 Task: Look for space in Jerez de la Frontera, Spain from 10th August, 2023 to 20th August, 2023 for 2 adults in price range Rs.10000 to Rs.14000. Place can be private room with 1  bedroom having 1 bed and 1 bathroom. Property type can be house, flat, guest house. Amenities needed are: wifi, TV, free parkinig on premises, gym, breakfast. Booking option can be shelf check-in. Required host language is English.
Action: Mouse moved to (488, 105)
Screenshot: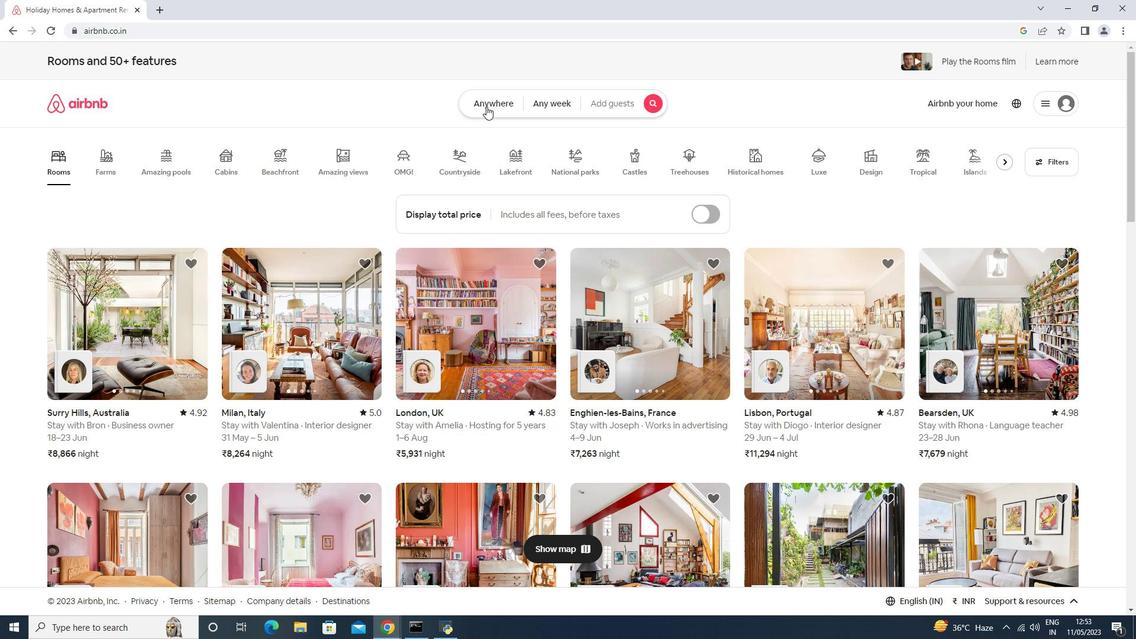 
Action: Mouse pressed left at (488, 105)
Screenshot: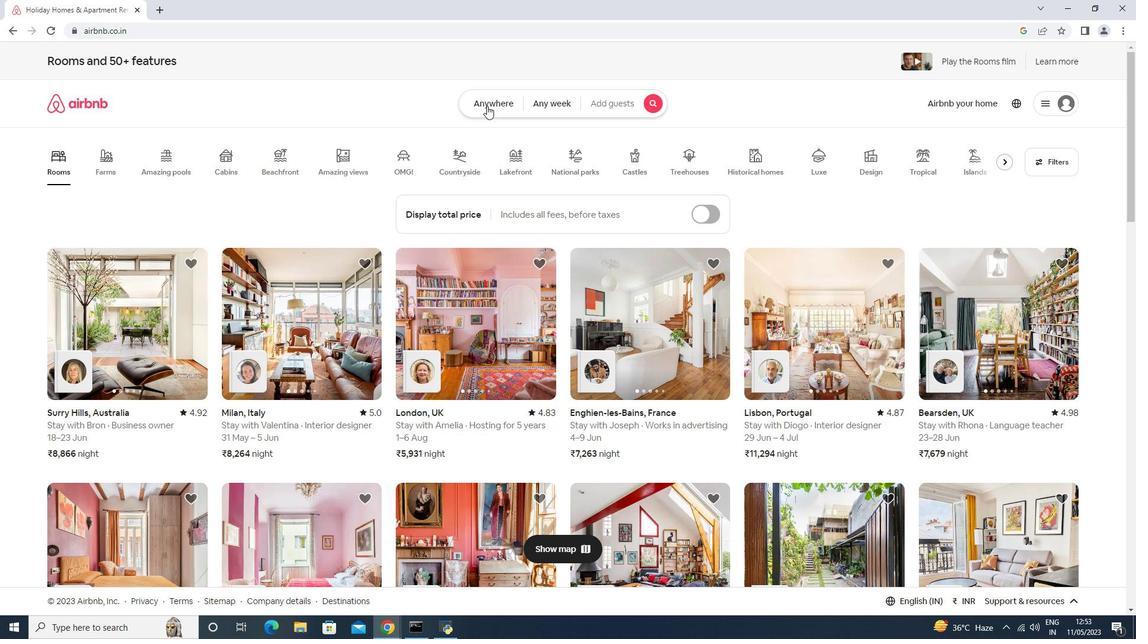 
Action: Mouse moved to (452, 143)
Screenshot: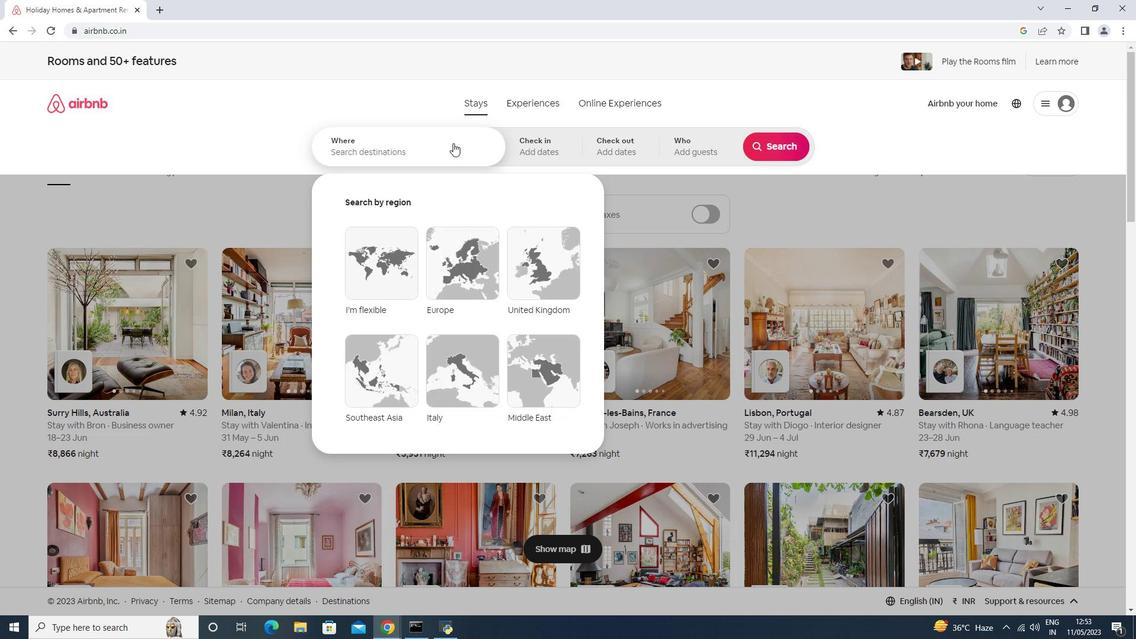 
Action: Mouse pressed left at (452, 143)
Screenshot: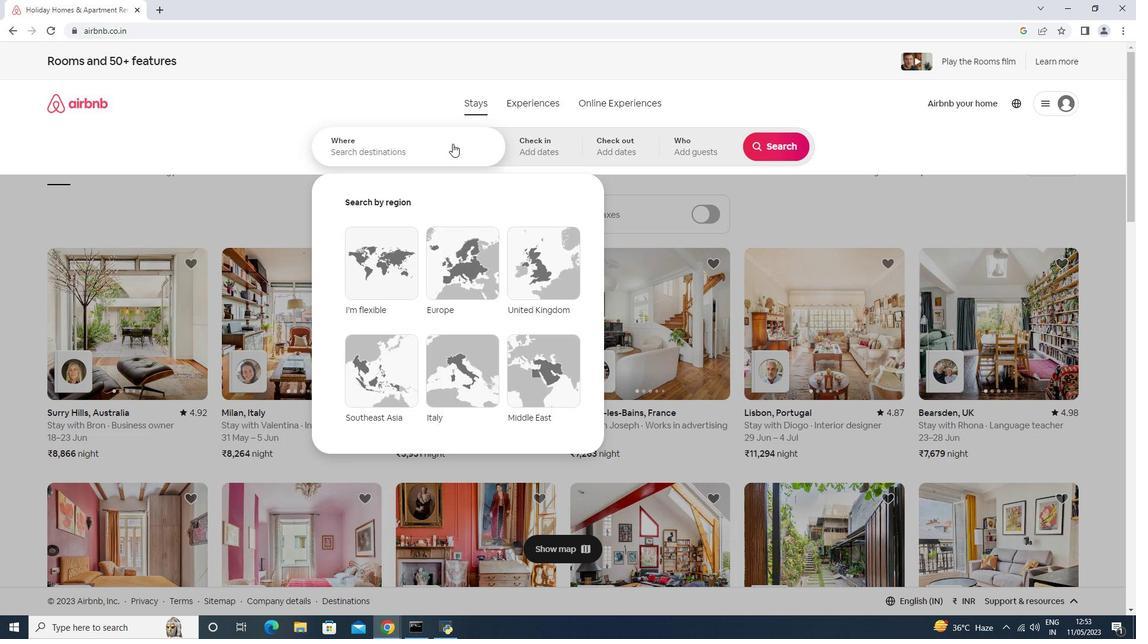
Action: Mouse moved to (452, 144)
Screenshot: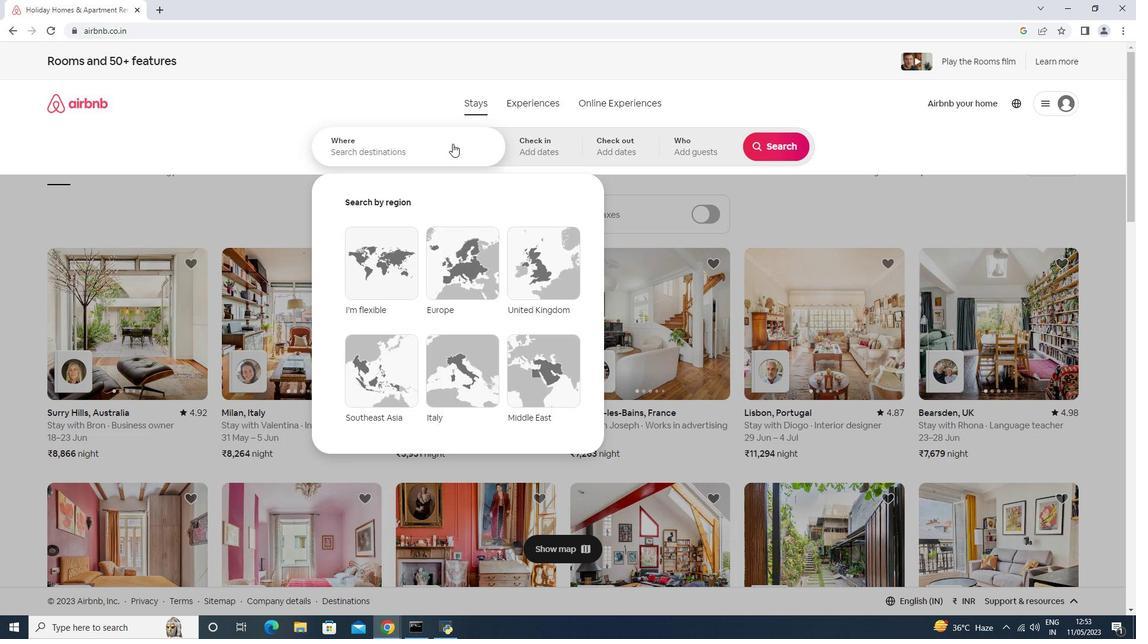 
Action: Key pressed <Key.shift>Jerez<Key.space>de<Key.space>la<Key.space><Key.shift>Frontera,<Key.space><Key.shift>Spain<Key.enter>
Screenshot: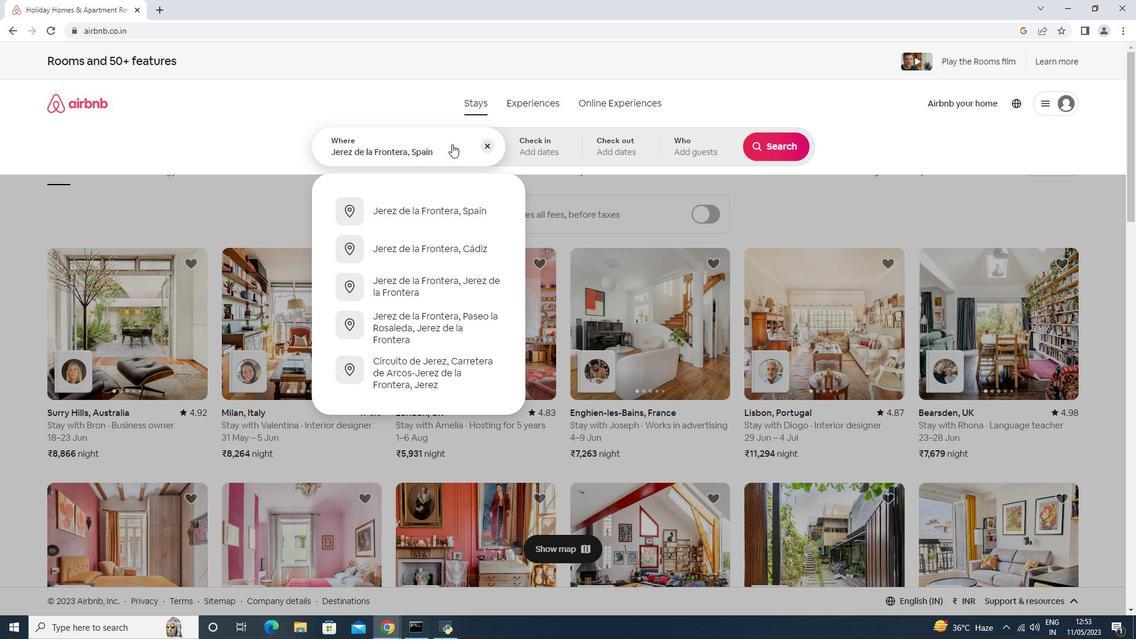 
Action: Mouse moved to (771, 241)
Screenshot: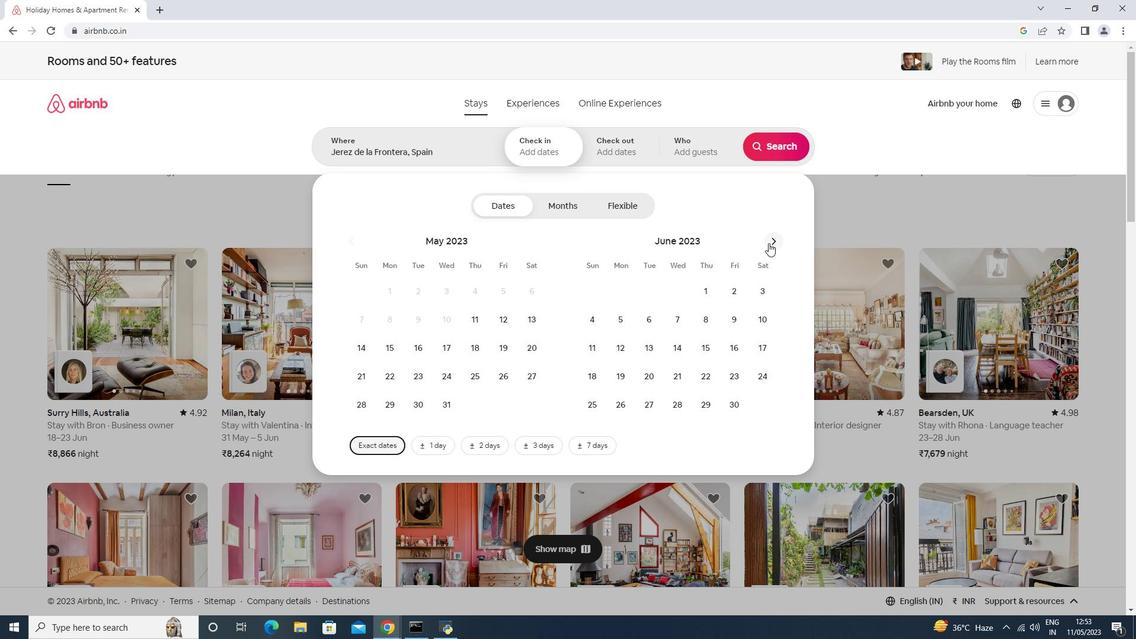 
Action: Mouse pressed left at (771, 241)
Screenshot: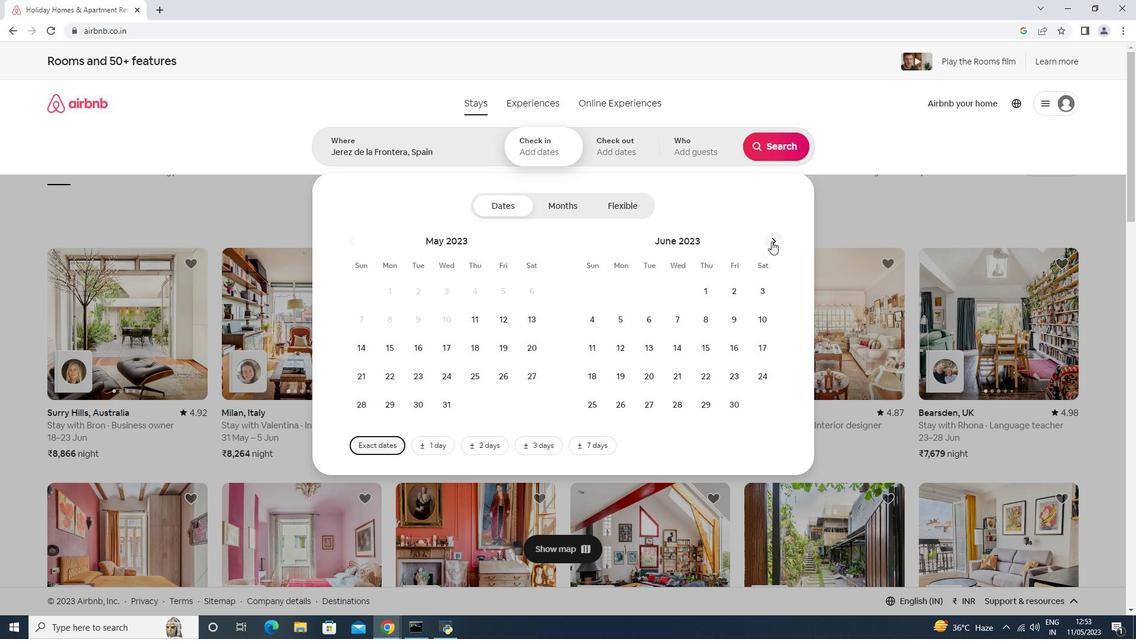 
Action: Mouse pressed left at (771, 241)
Screenshot: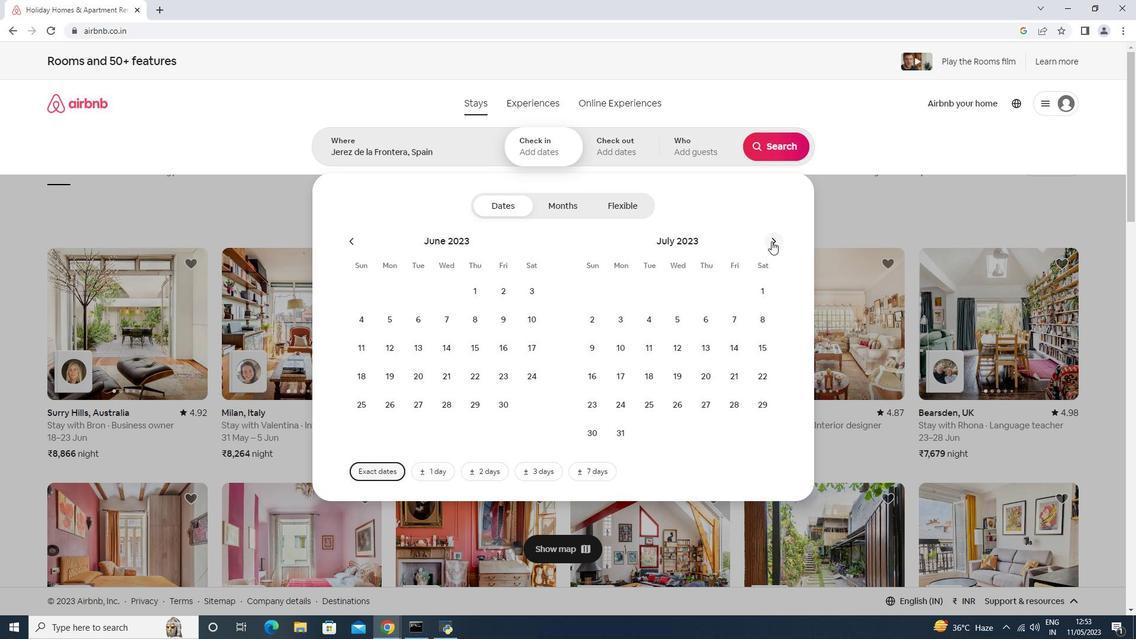 
Action: Mouse moved to (705, 322)
Screenshot: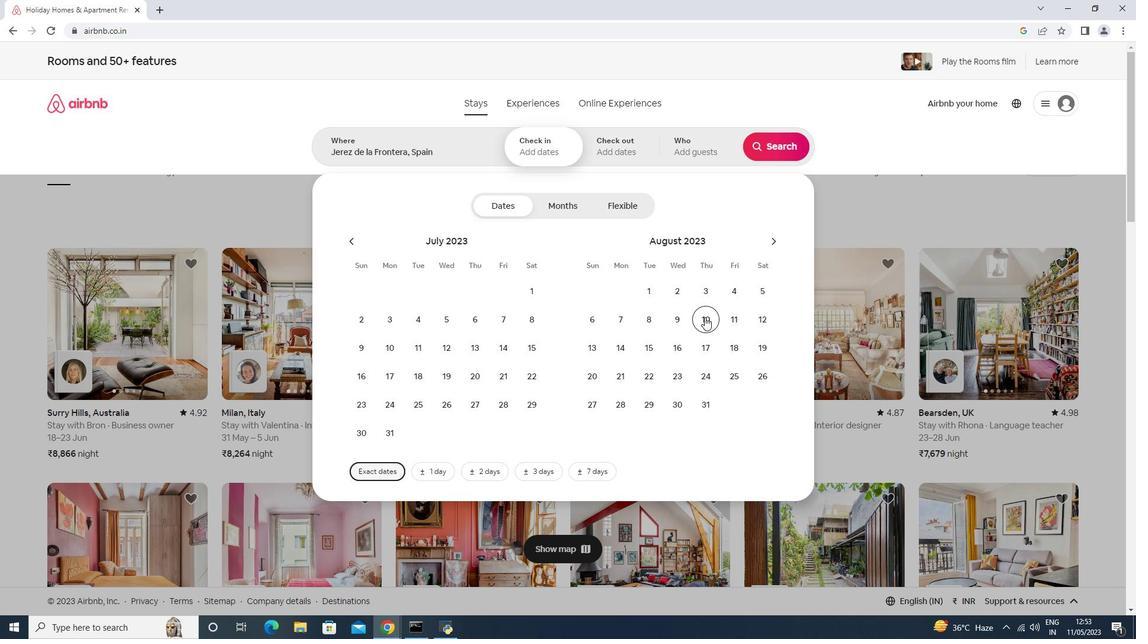 
Action: Mouse pressed left at (705, 322)
Screenshot: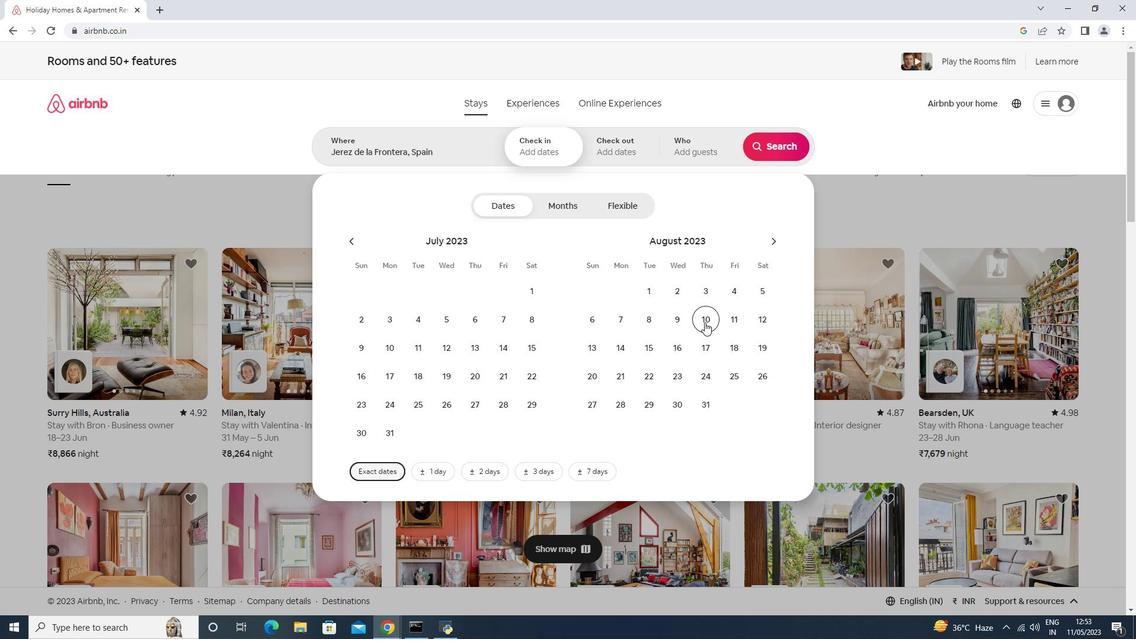 
Action: Mouse moved to (594, 370)
Screenshot: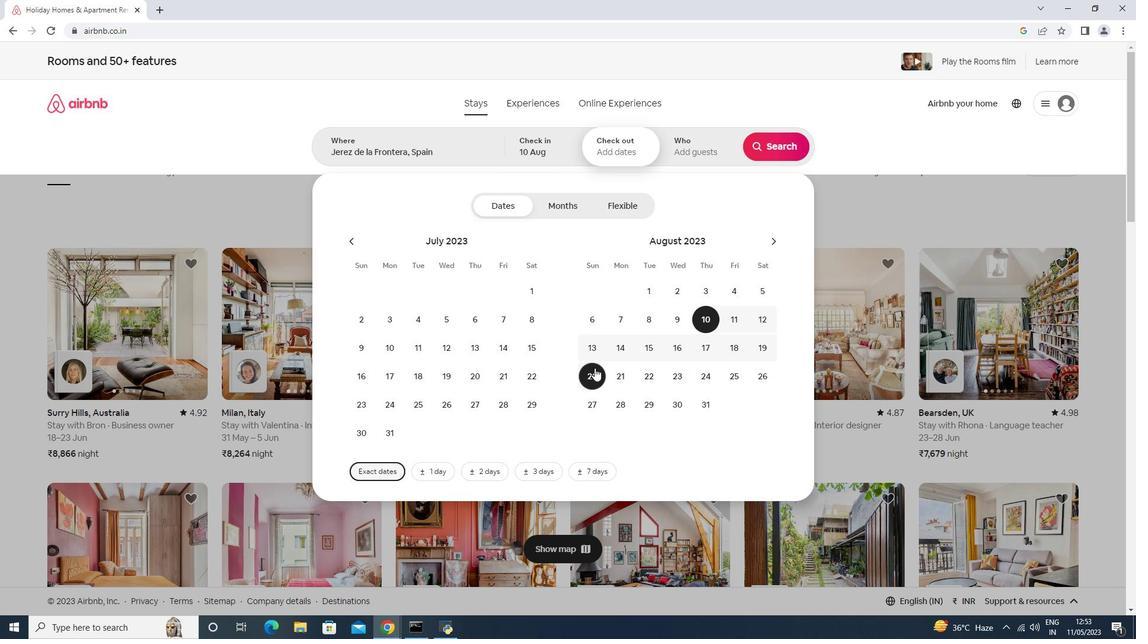 
Action: Mouse pressed left at (594, 370)
Screenshot: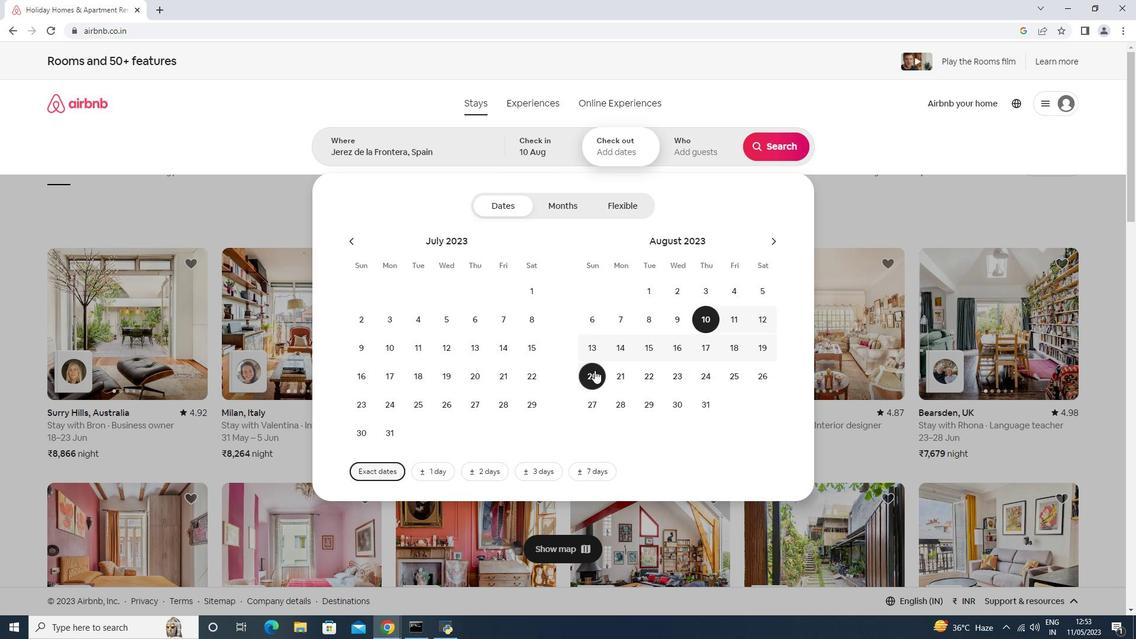 
Action: Mouse moved to (700, 157)
Screenshot: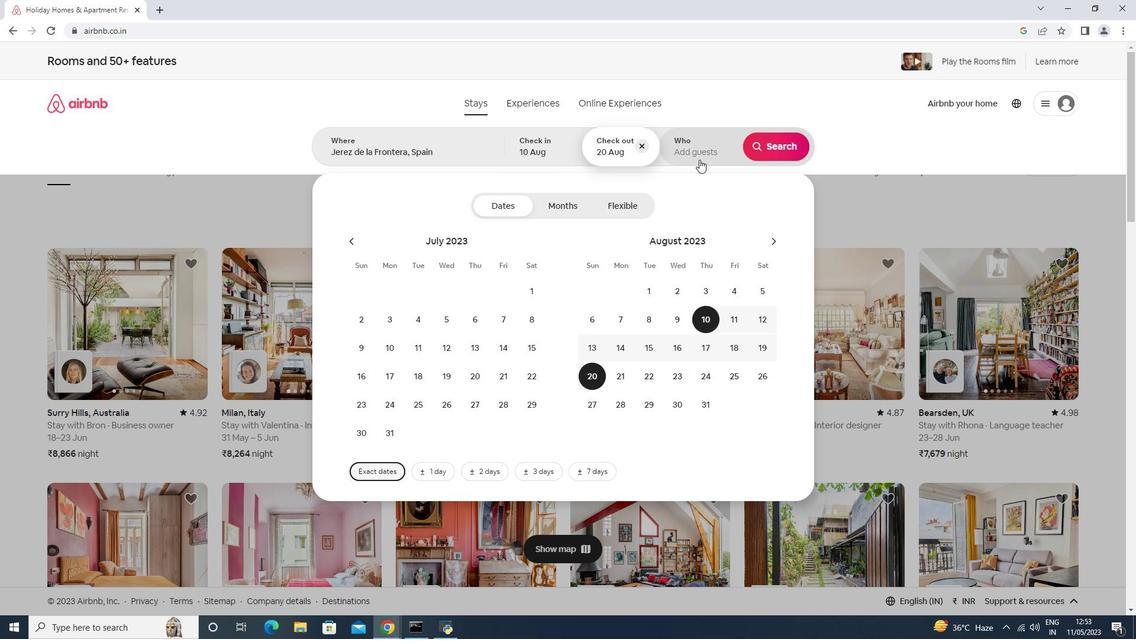 
Action: Mouse pressed left at (700, 157)
Screenshot: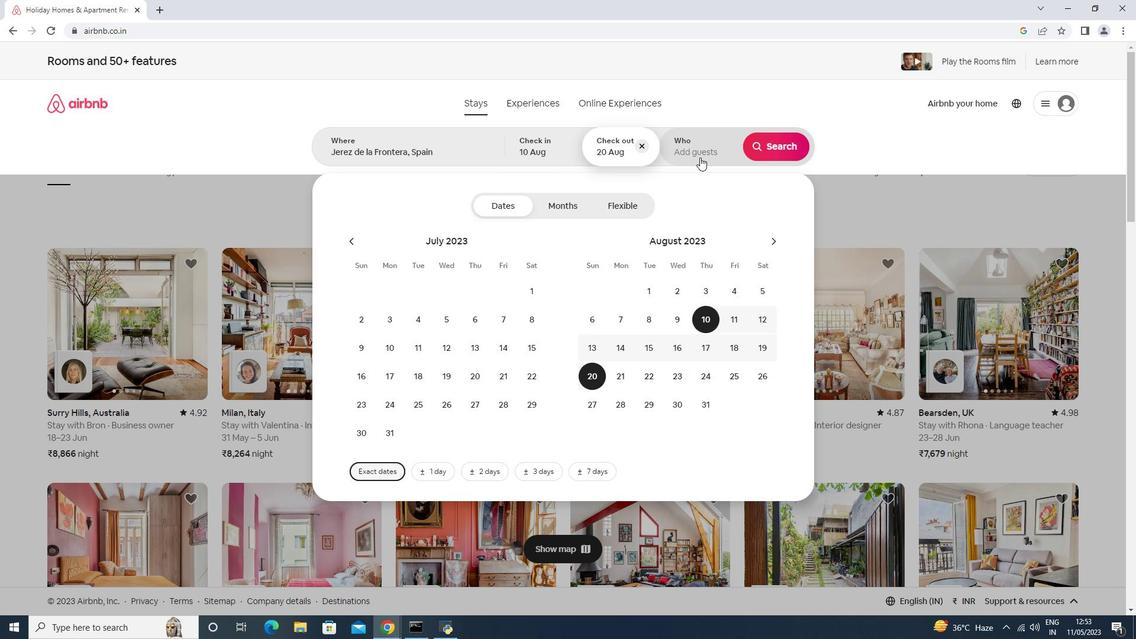 
Action: Mouse moved to (776, 211)
Screenshot: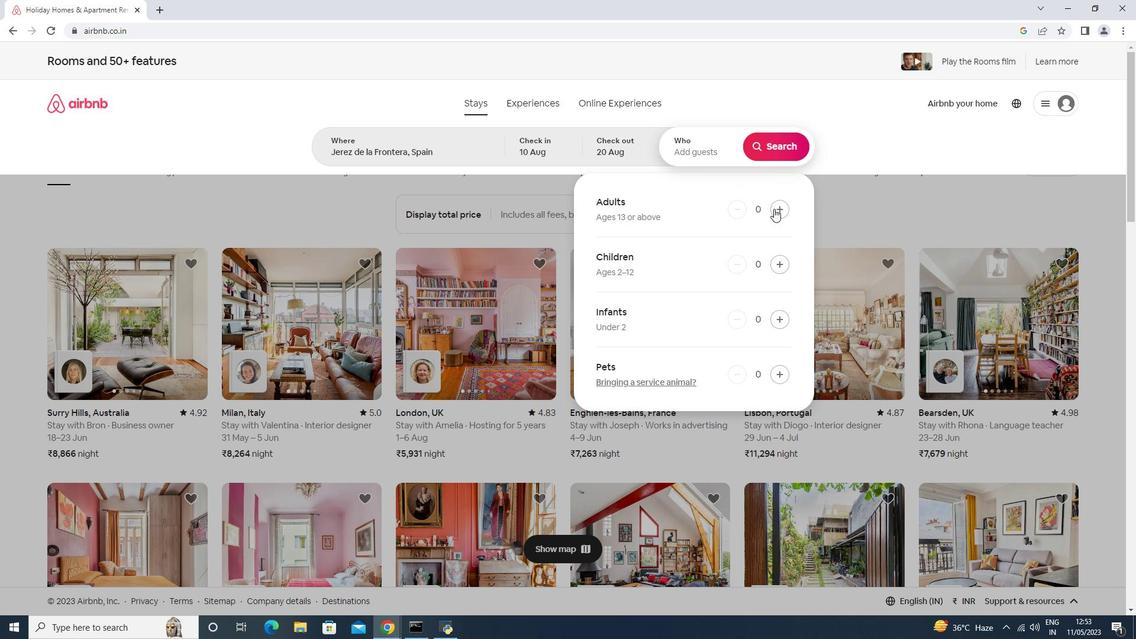 
Action: Mouse pressed left at (776, 211)
Screenshot: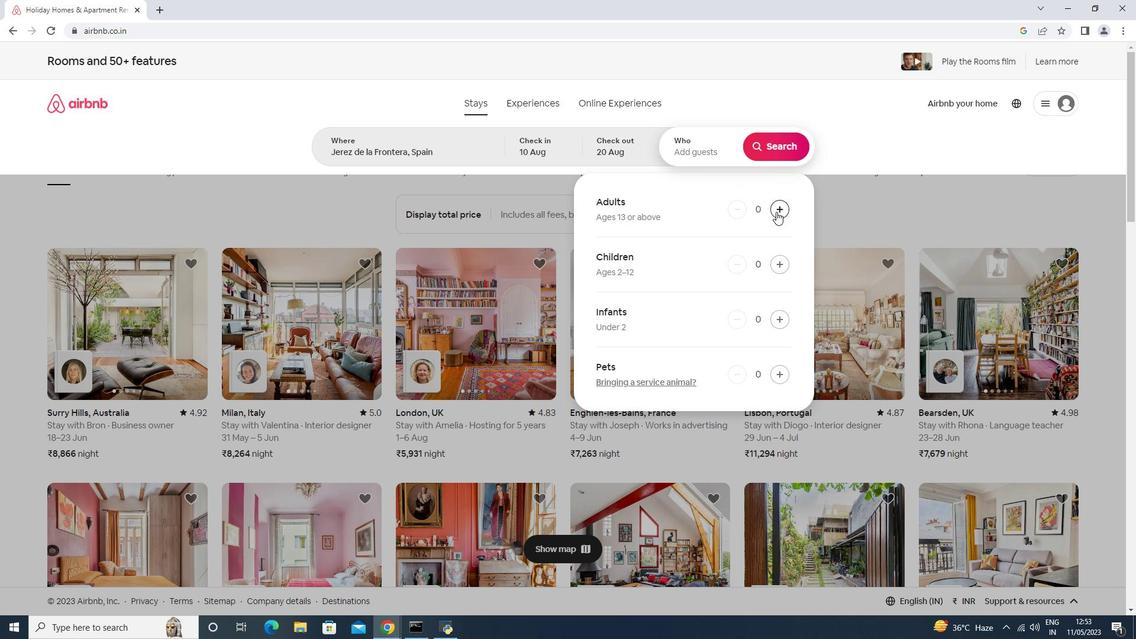 
Action: Mouse pressed left at (776, 211)
Screenshot: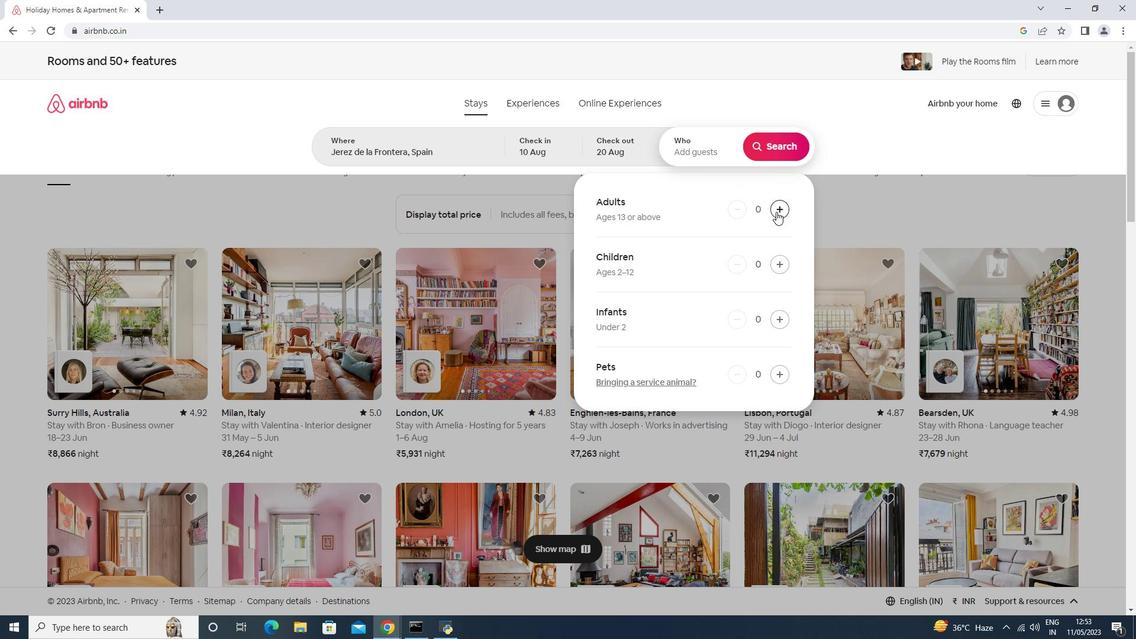 
Action: Mouse moved to (779, 140)
Screenshot: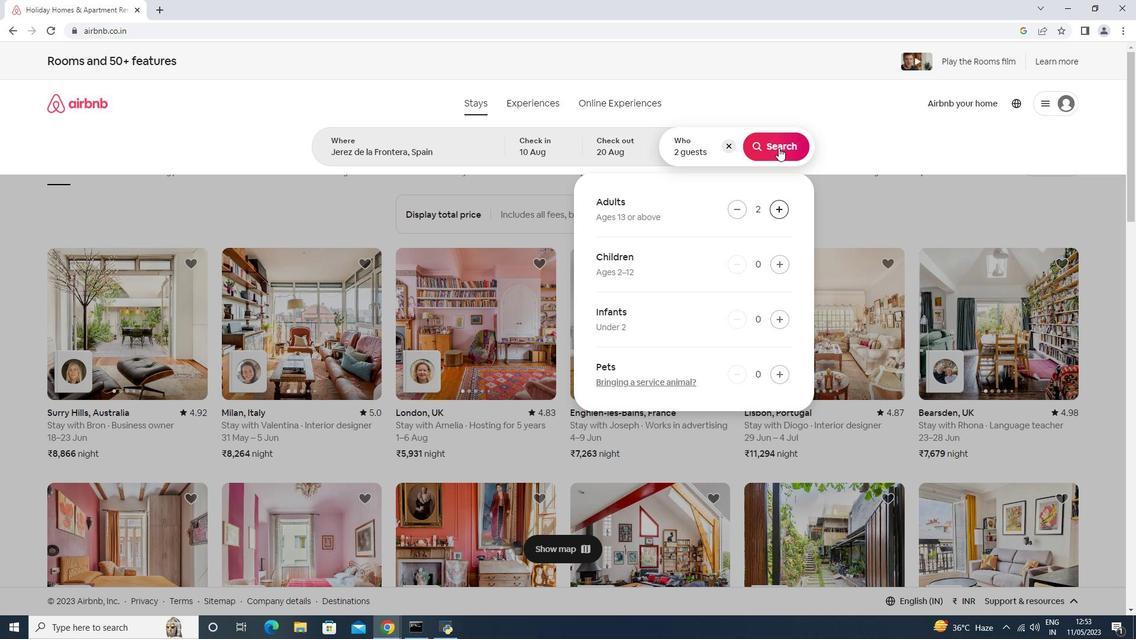
Action: Mouse pressed left at (779, 140)
Screenshot: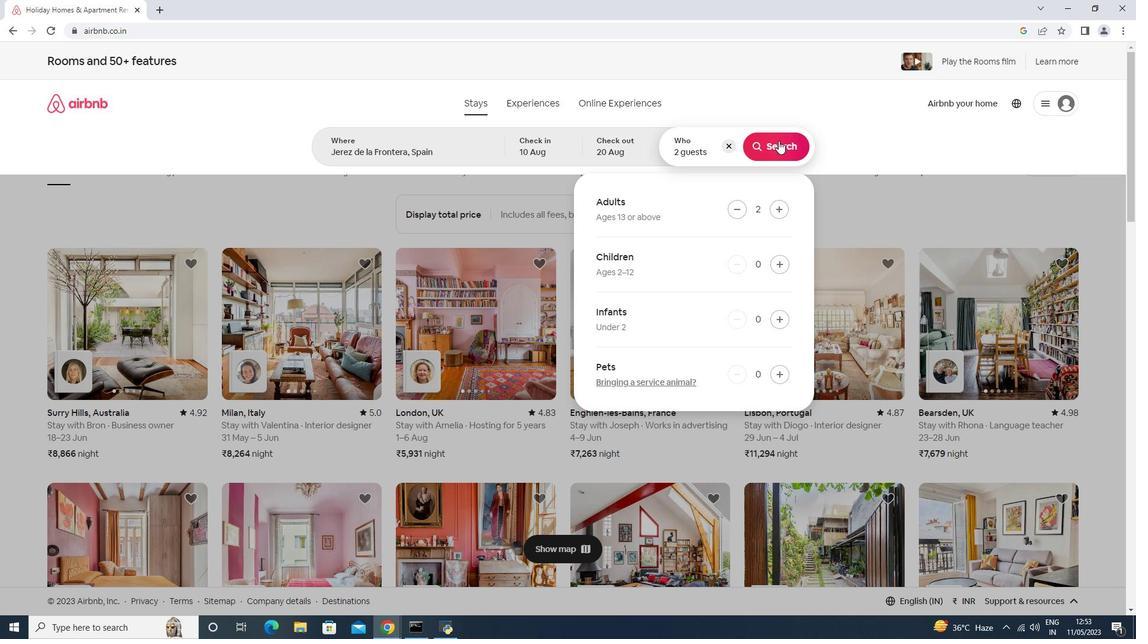 
Action: Mouse moved to (1104, 106)
Screenshot: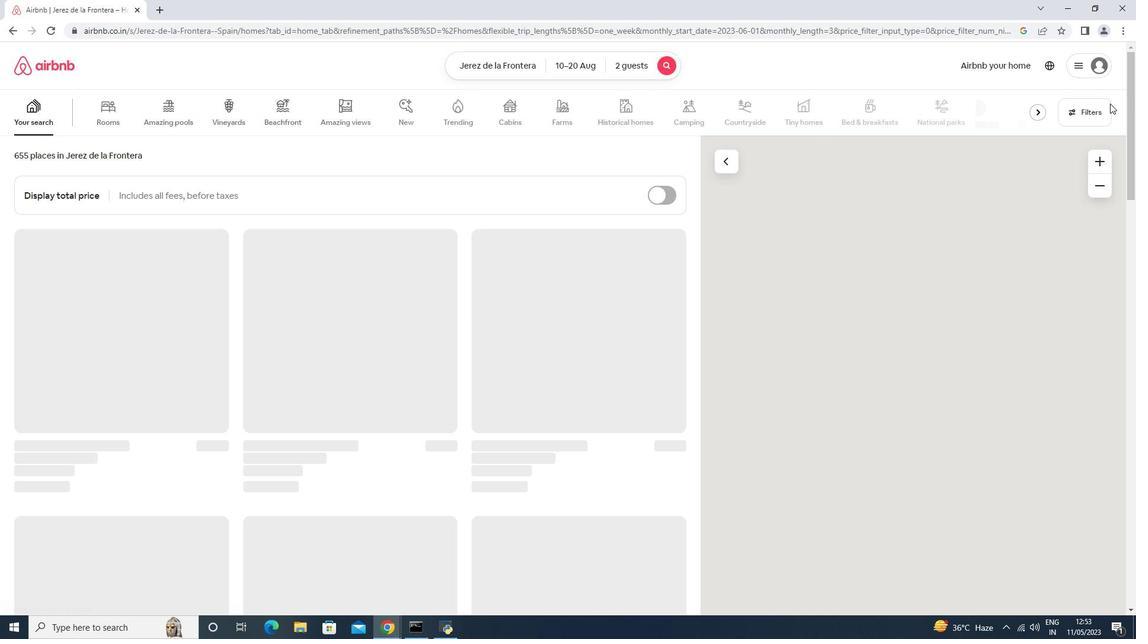 
Action: Mouse pressed left at (1104, 106)
Screenshot: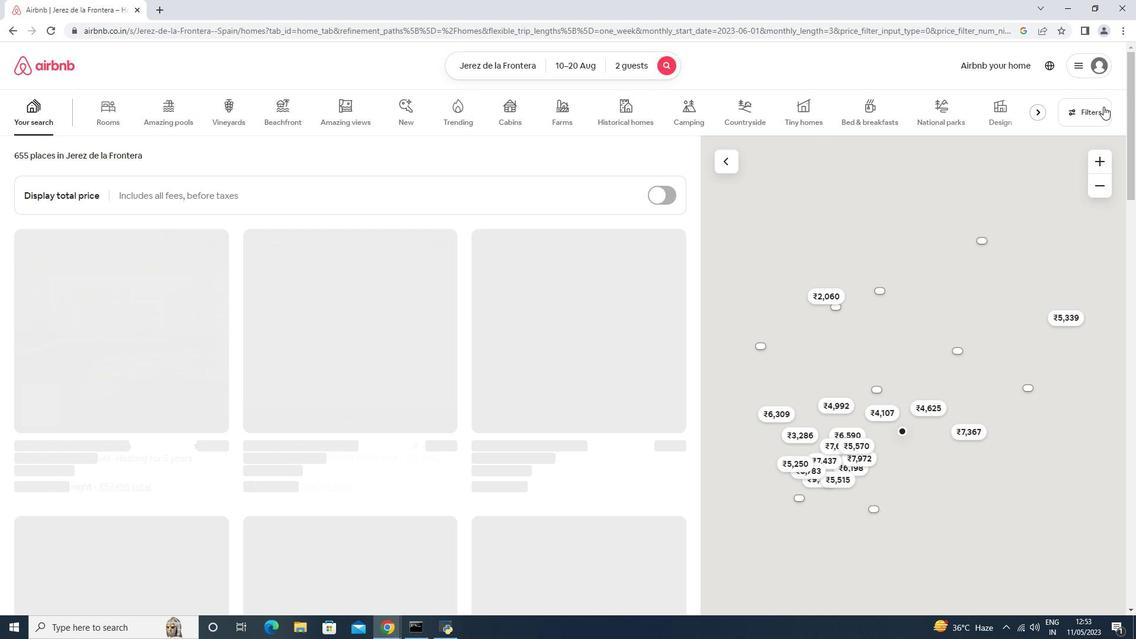 
Action: Mouse moved to (432, 399)
Screenshot: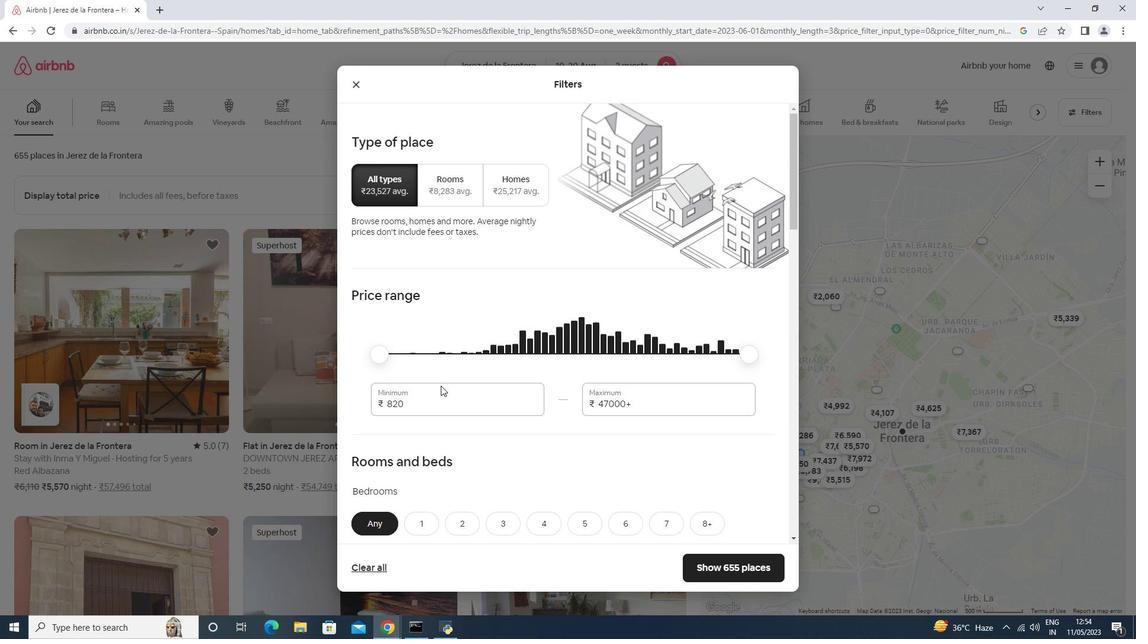 
Action: Mouse pressed left at (432, 399)
Screenshot: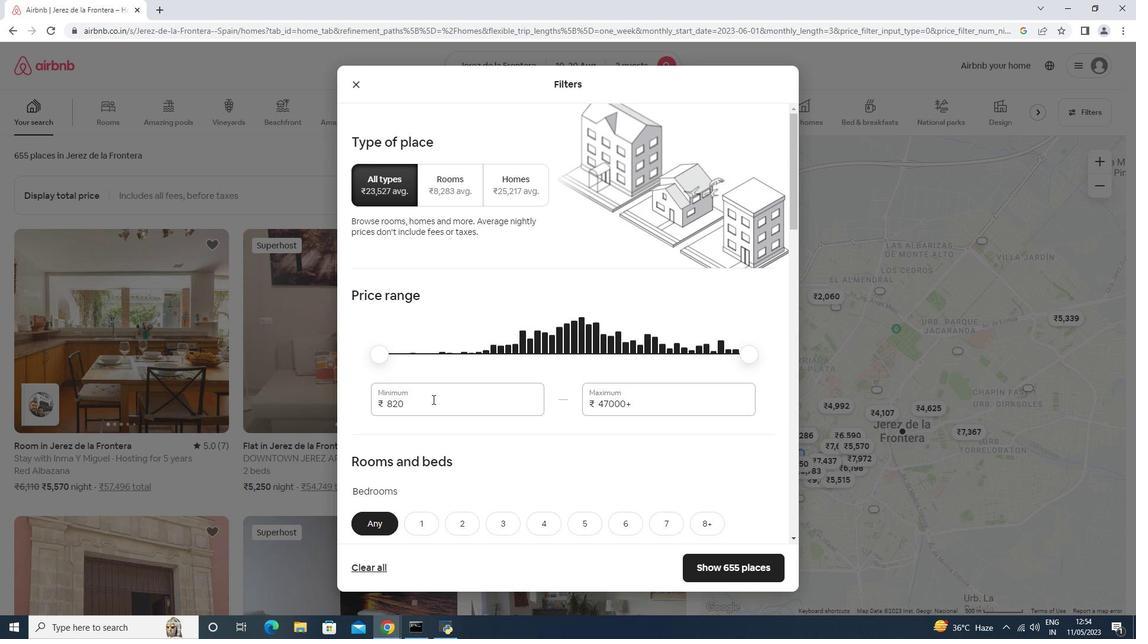 
Action: Mouse moved to (431, 391)
Screenshot: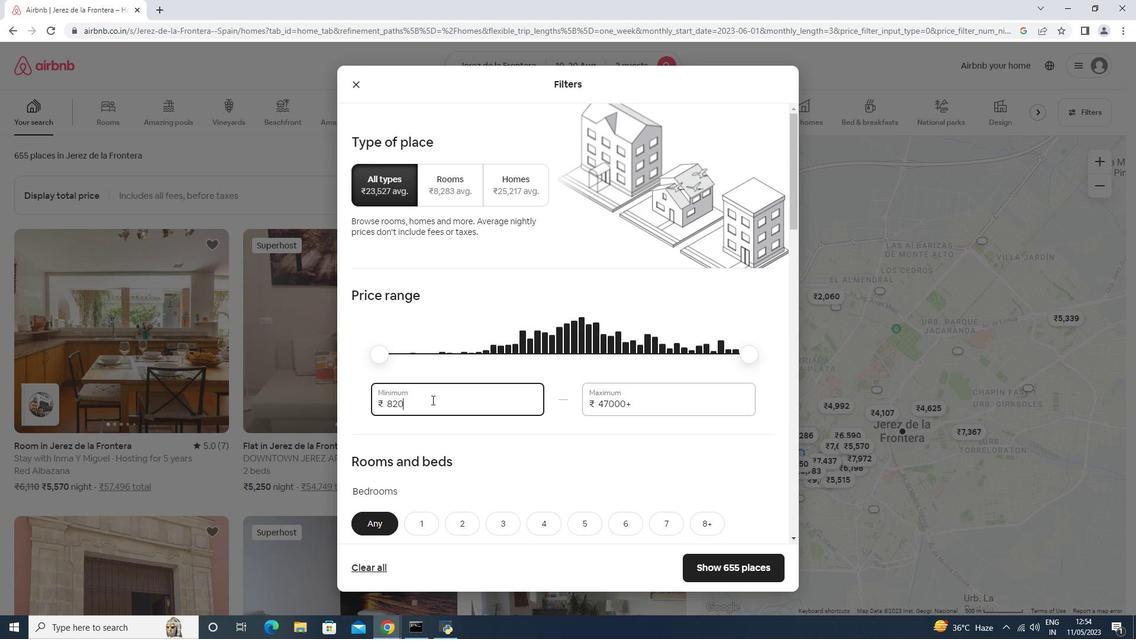 
Action: Key pressed <Key.backspace><Key.backspace><Key.backspace>10000<Key.tab>14000
Screenshot: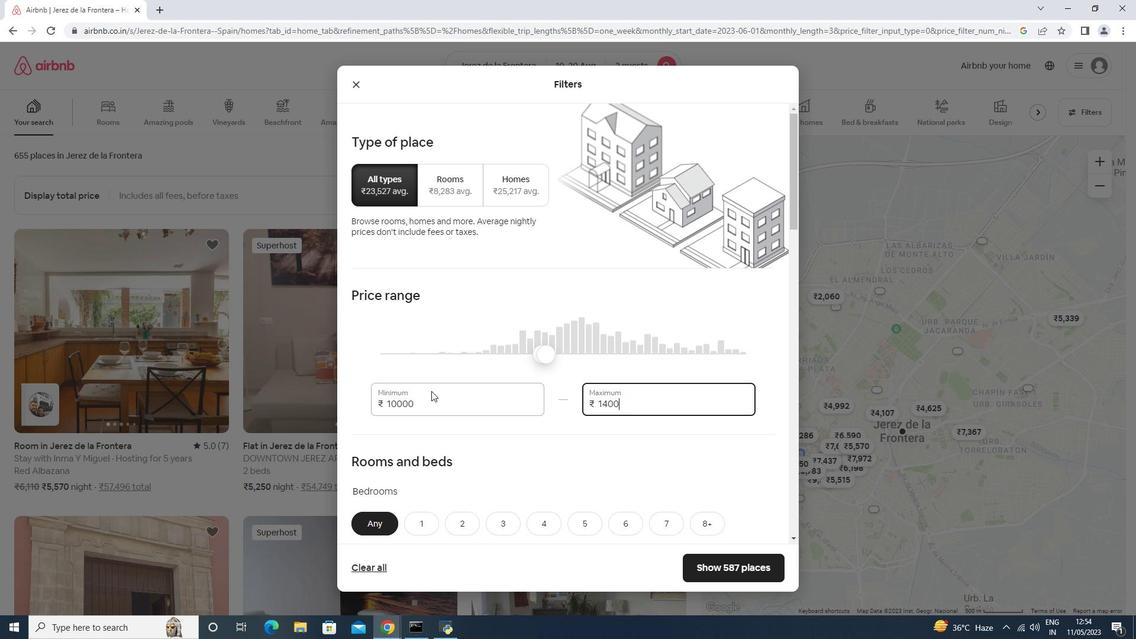 
Action: Mouse scrolled (431, 390) with delta (0, 0)
Screenshot: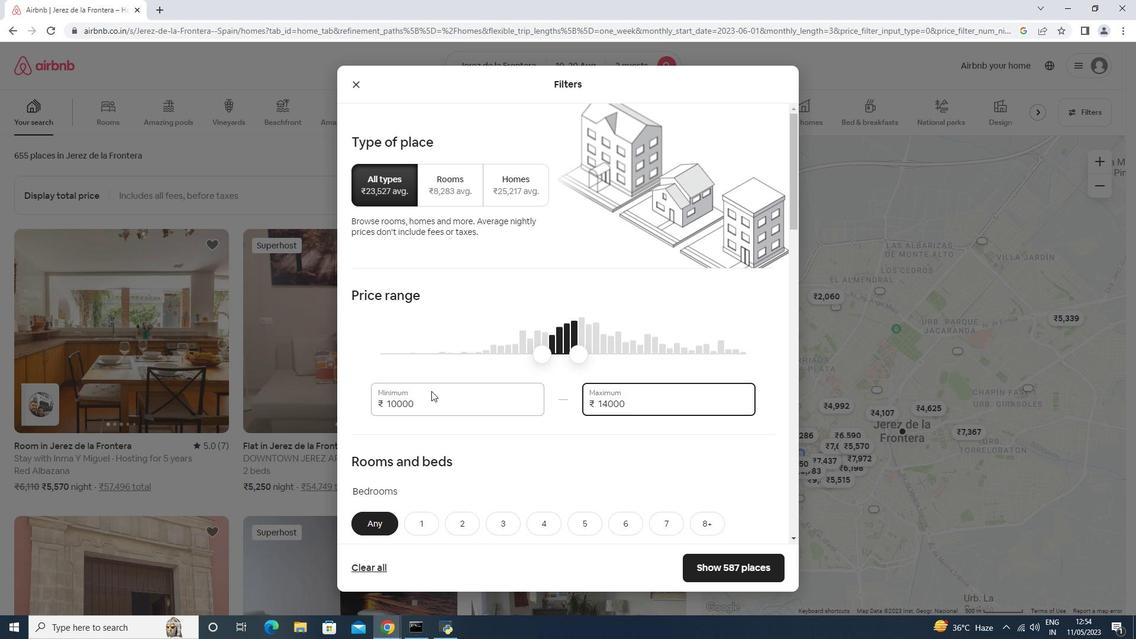 
Action: Mouse scrolled (431, 390) with delta (0, 0)
Screenshot: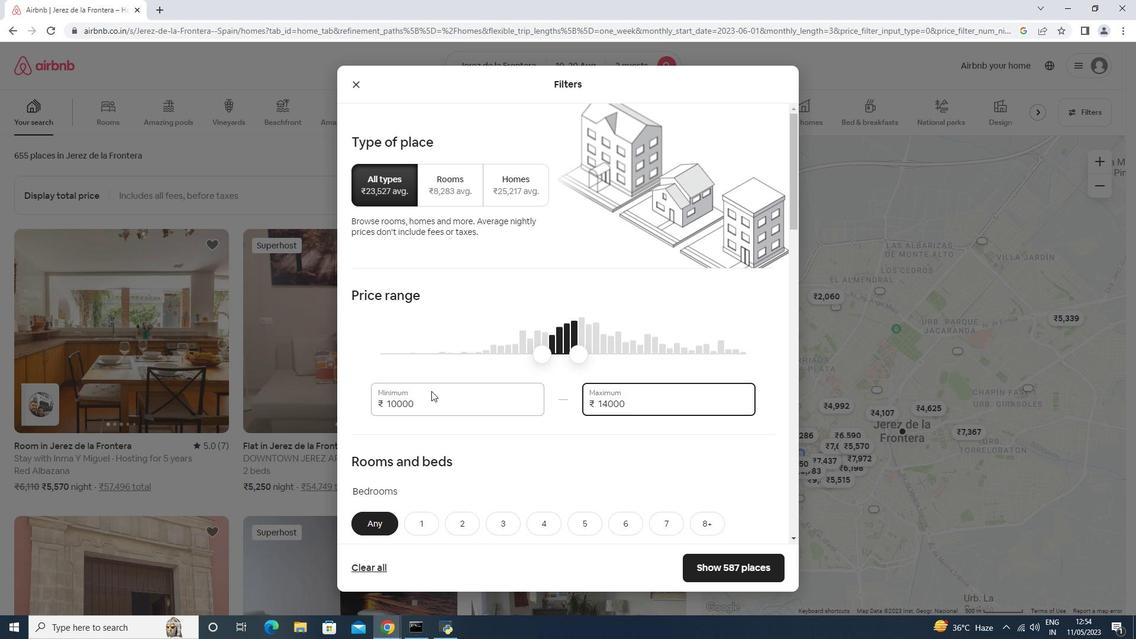 
Action: Mouse scrolled (431, 390) with delta (0, 0)
Screenshot: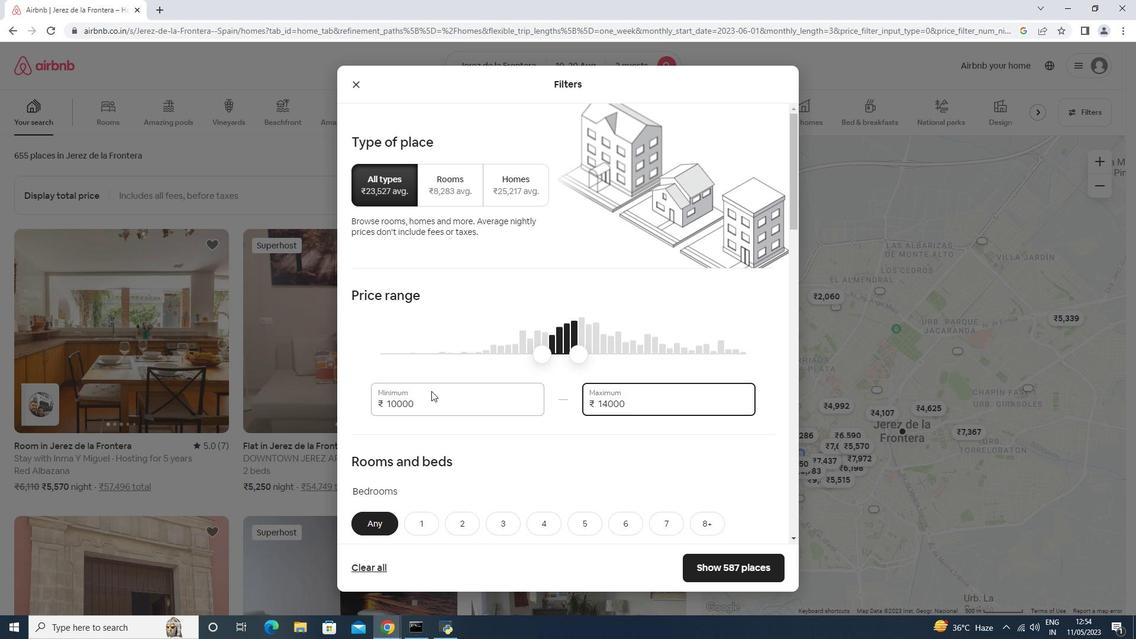 
Action: Mouse scrolled (431, 390) with delta (0, 0)
Screenshot: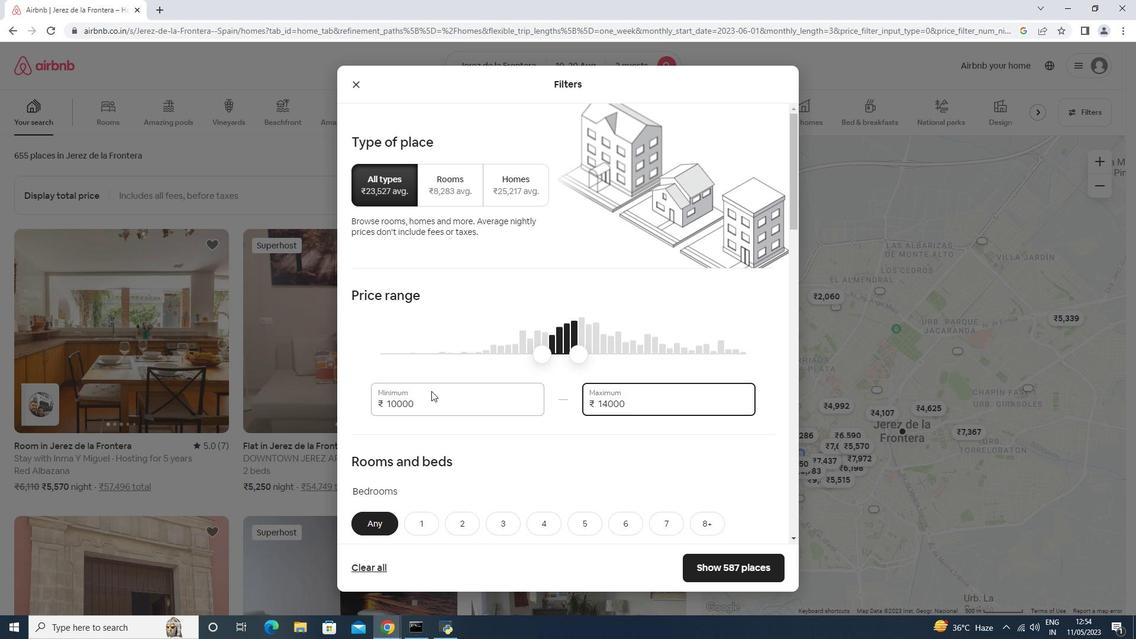 
Action: Mouse moved to (430, 293)
Screenshot: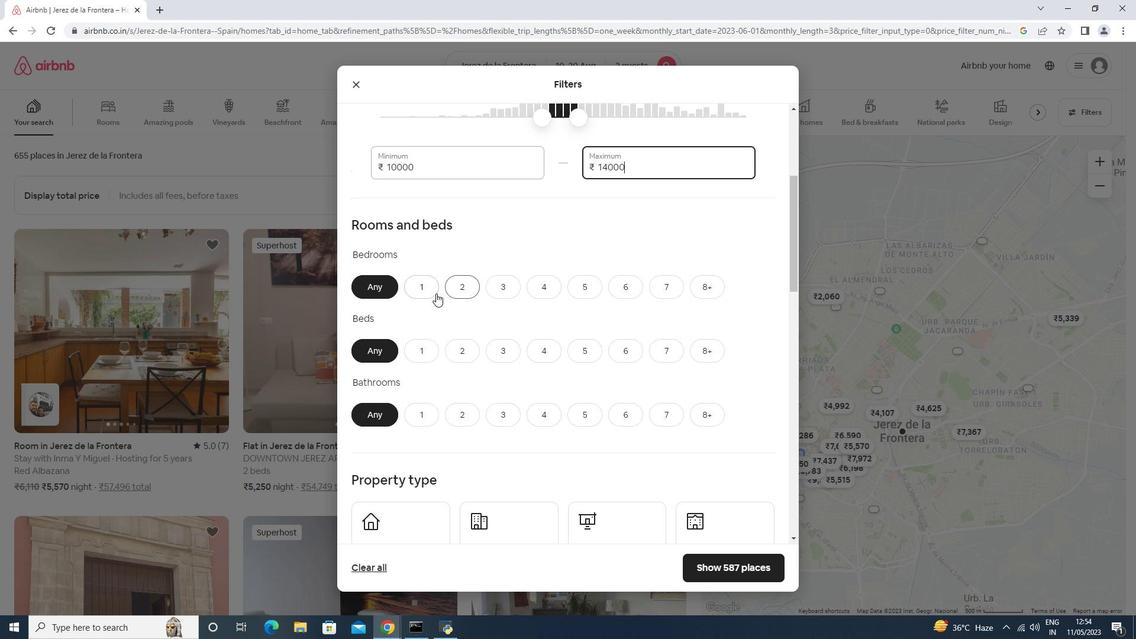 
Action: Mouse pressed left at (430, 293)
Screenshot: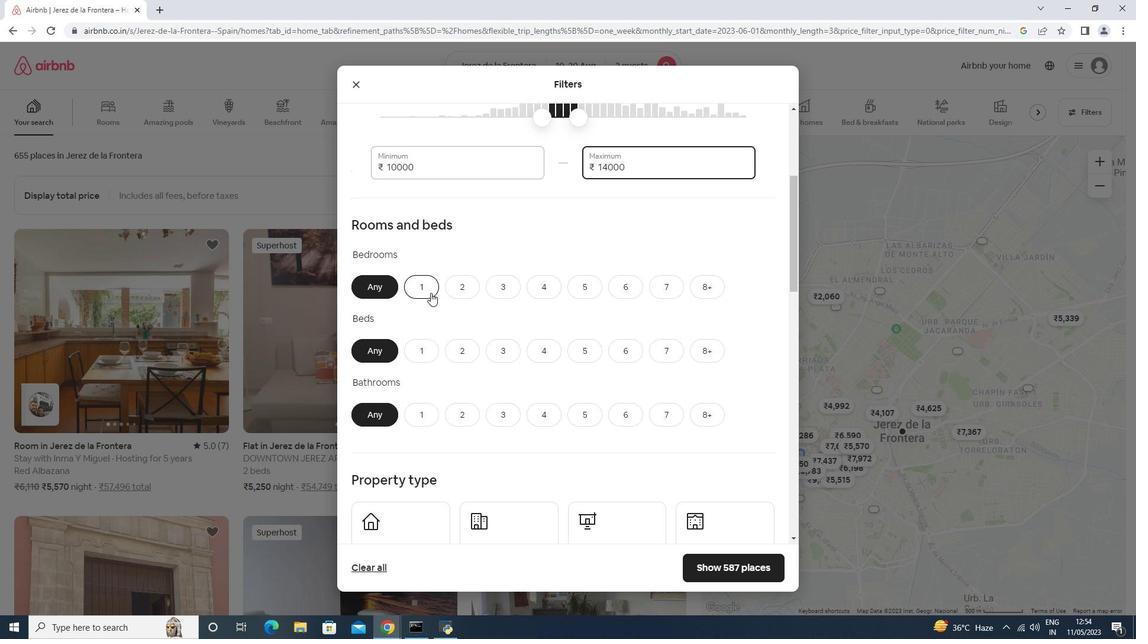 
Action: Mouse moved to (414, 403)
Screenshot: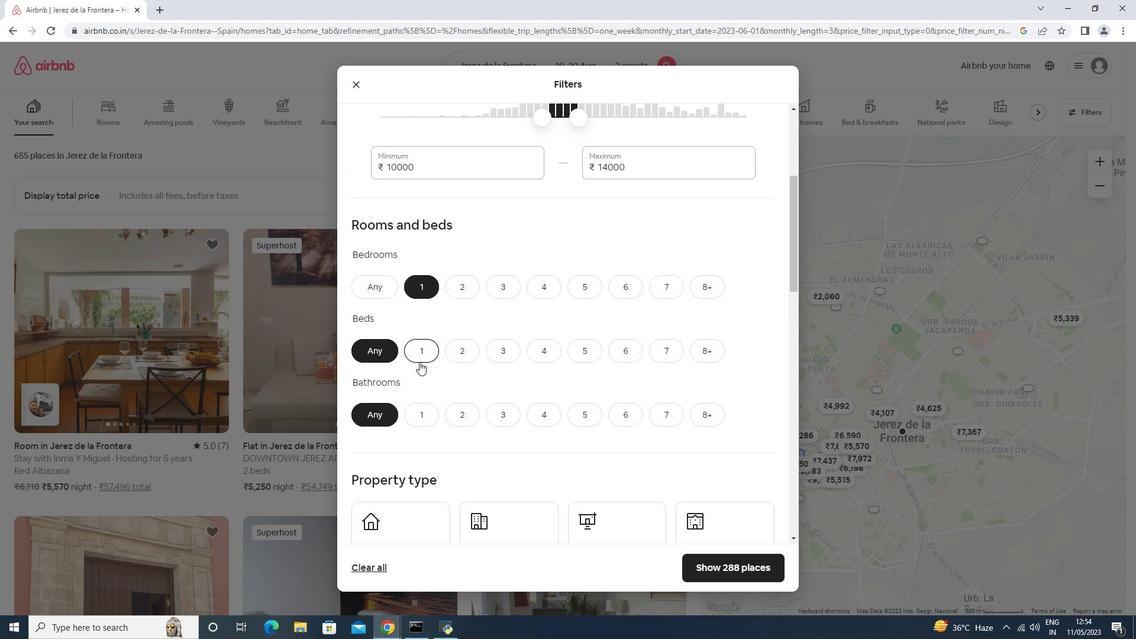 
Action: Mouse pressed left at (415, 372)
Screenshot: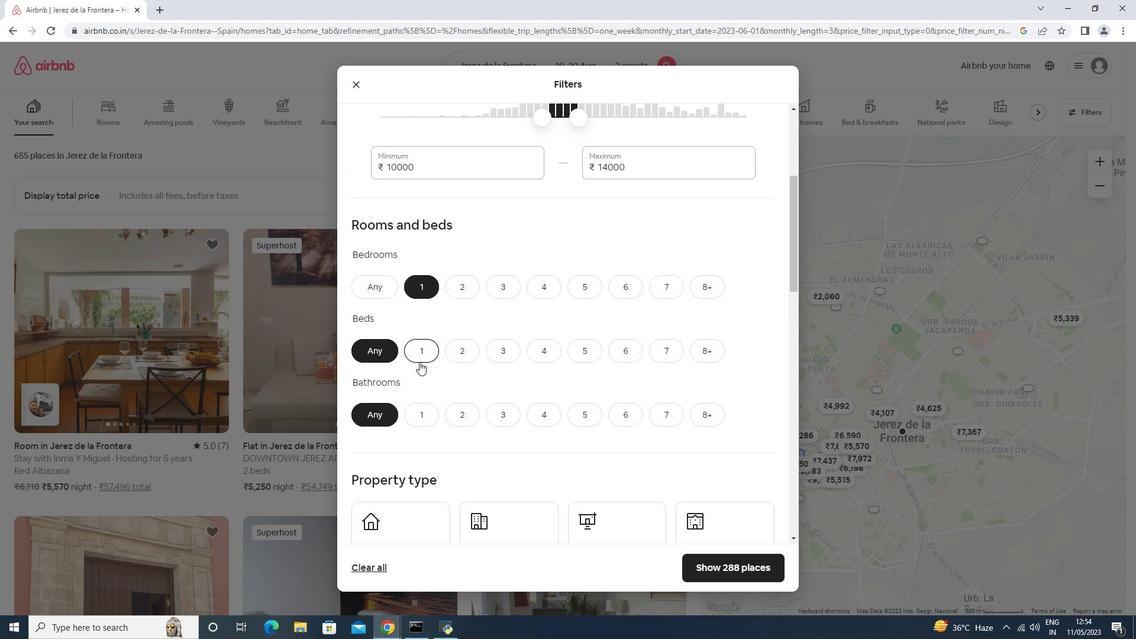 
Action: Mouse moved to (417, 423)
Screenshot: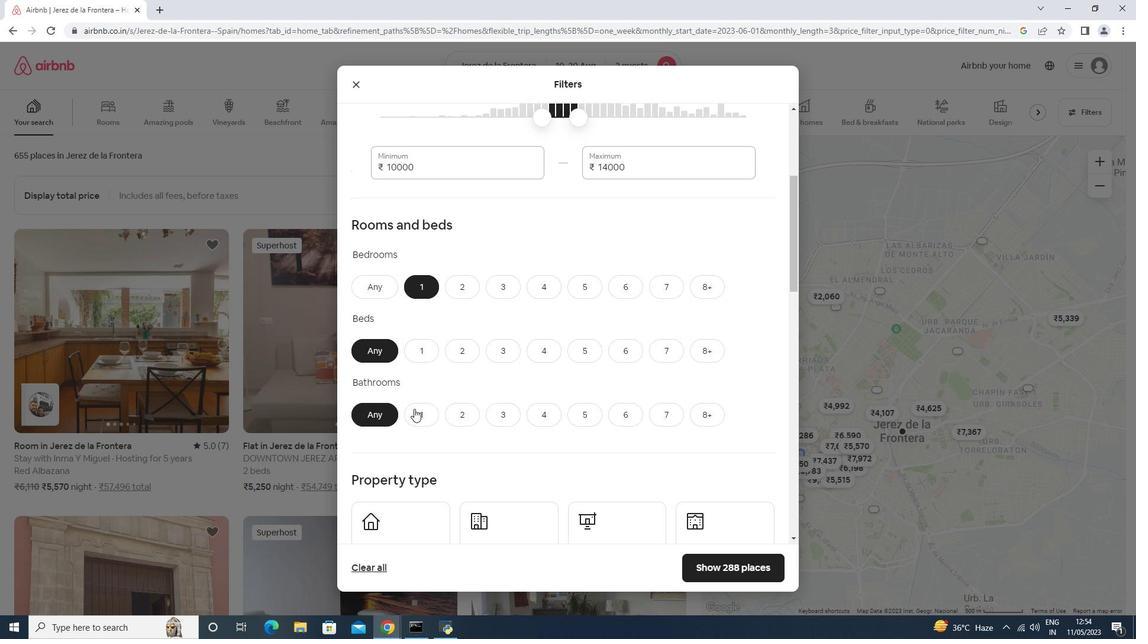
Action: Mouse pressed left at (417, 423)
Screenshot: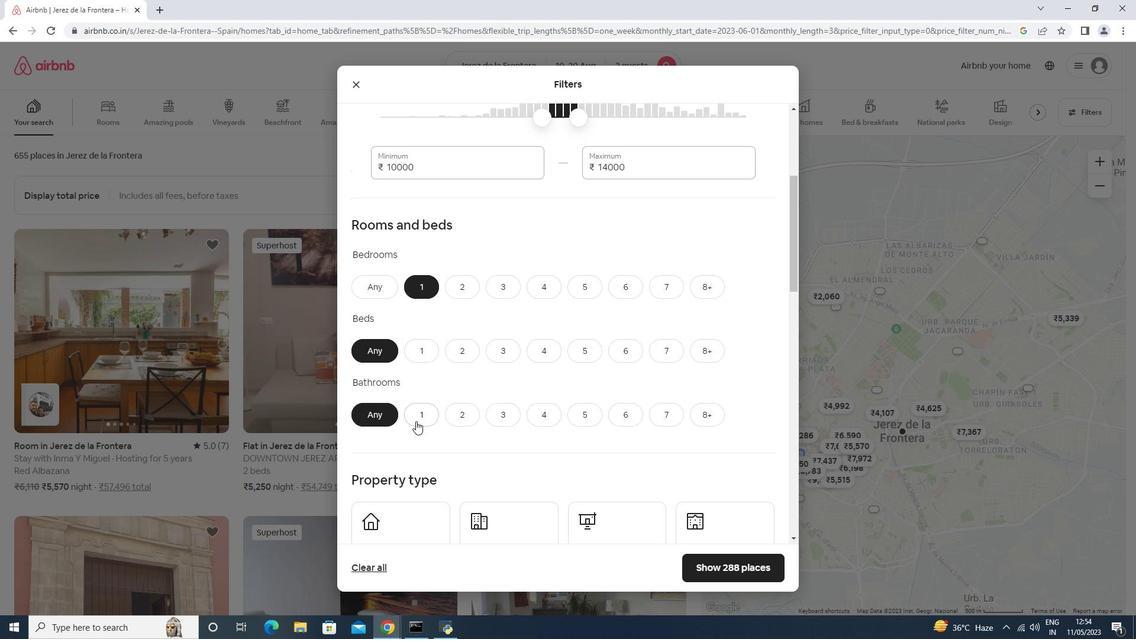 
Action: Mouse moved to (422, 355)
Screenshot: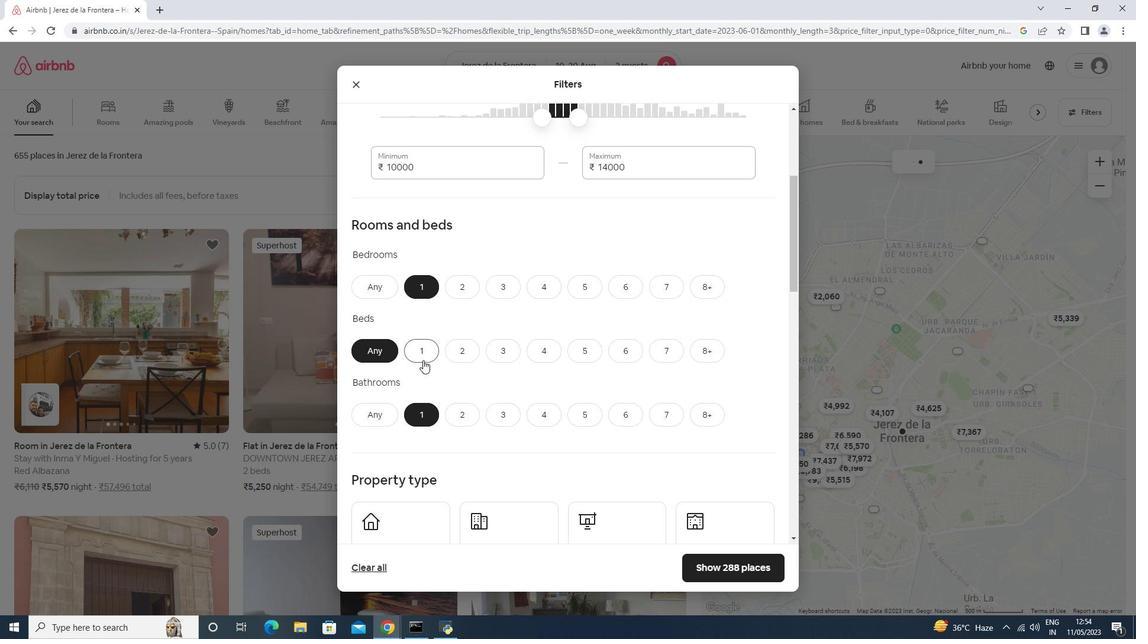 
Action: Mouse pressed left at (422, 355)
Screenshot: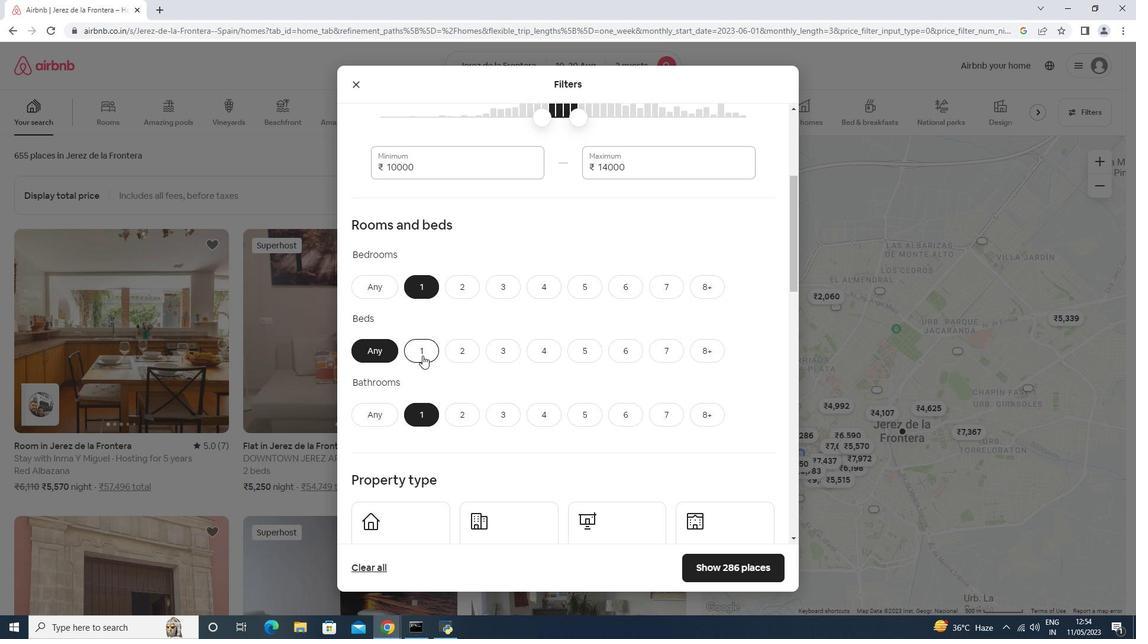 
Action: Mouse scrolled (422, 355) with delta (0, 0)
Screenshot: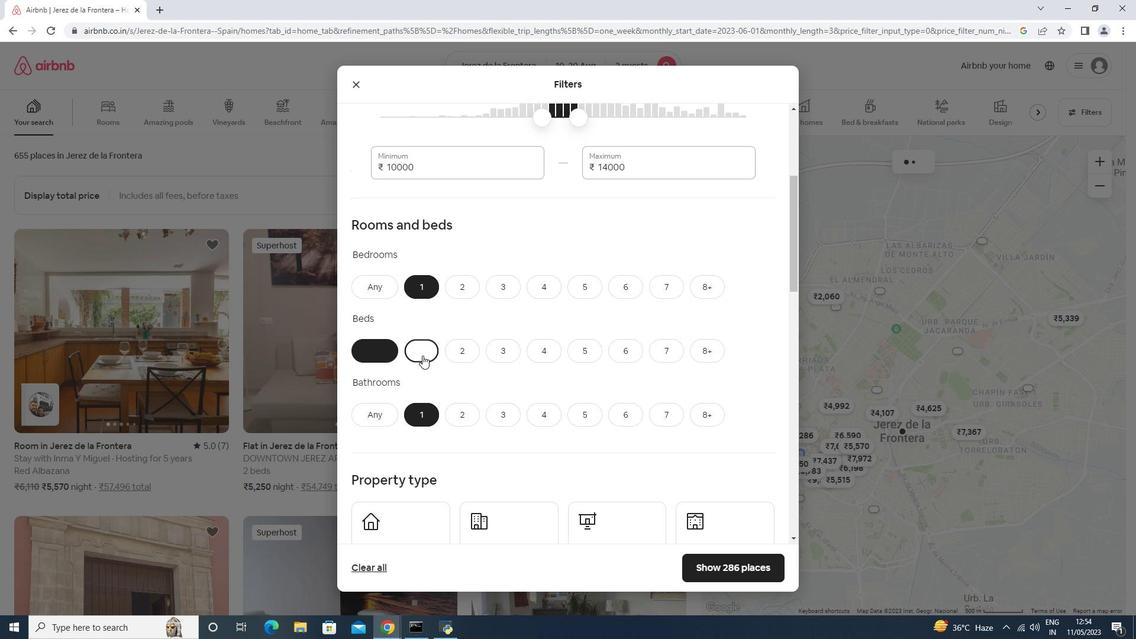 
Action: Mouse scrolled (422, 355) with delta (0, 0)
Screenshot: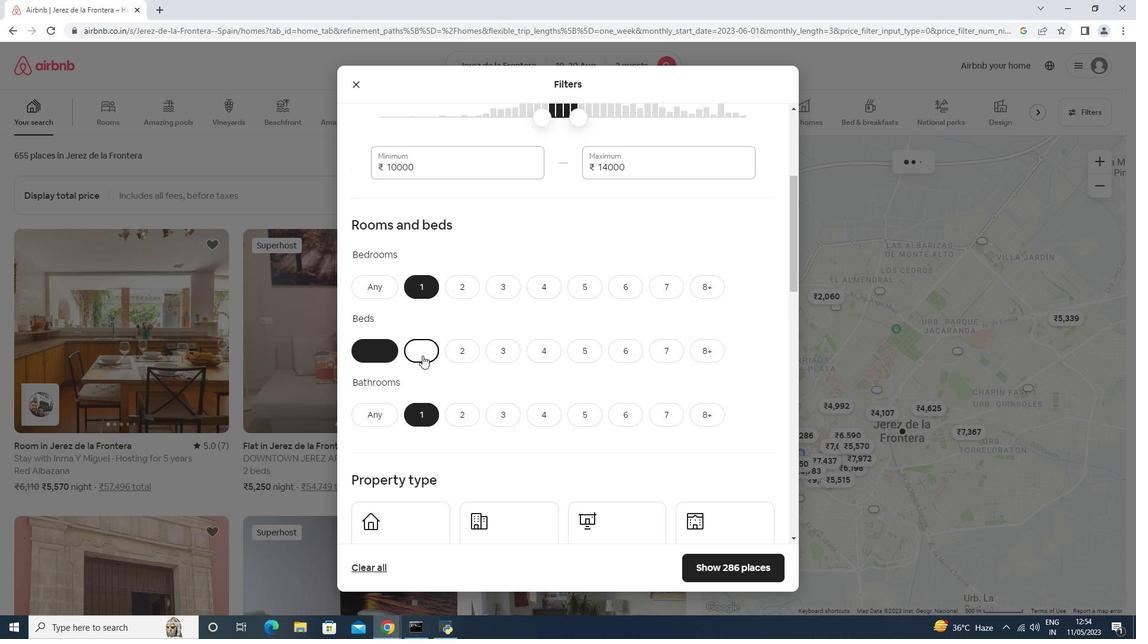 
Action: Mouse scrolled (422, 355) with delta (0, 0)
Screenshot: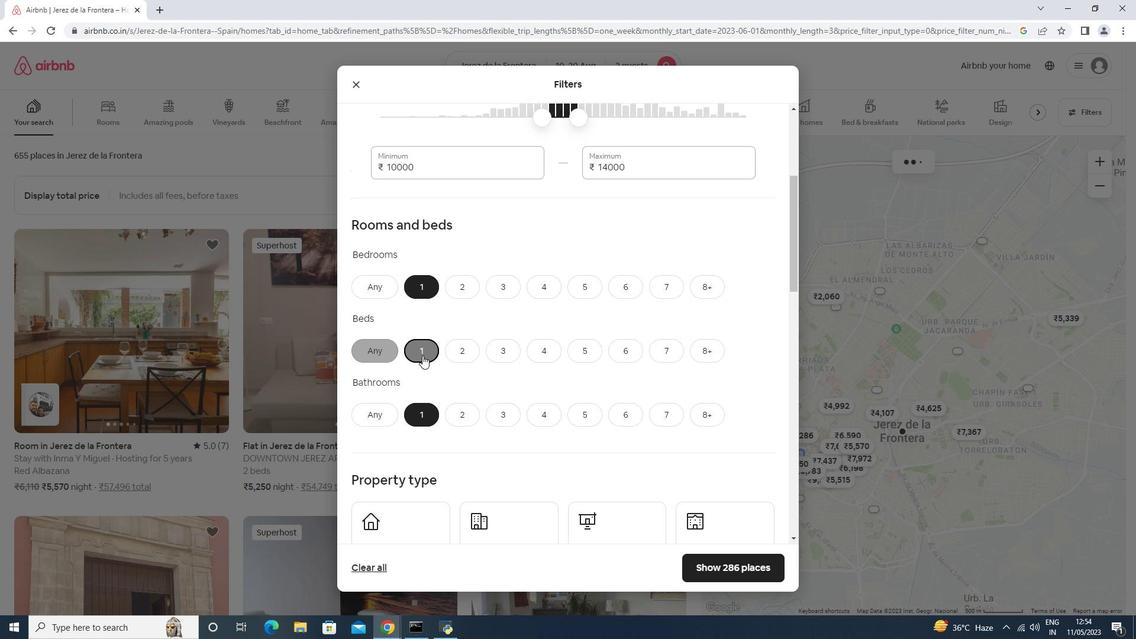 
Action: Mouse scrolled (422, 355) with delta (0, 0)
Screenshot: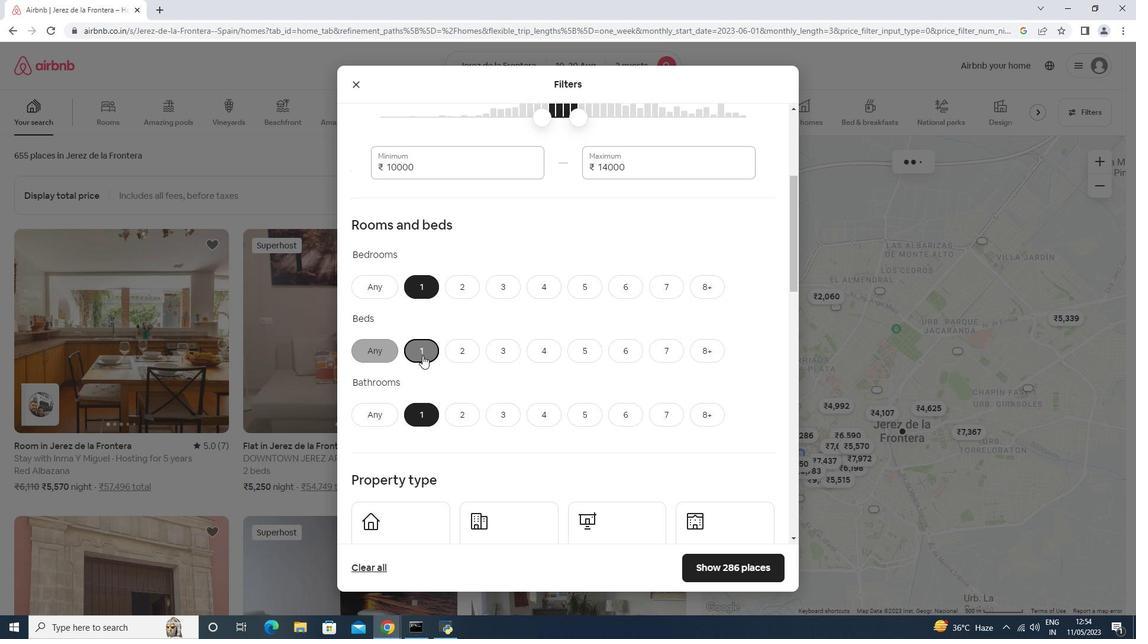
Action: Mouse moved to (422, 307)
Screenshot: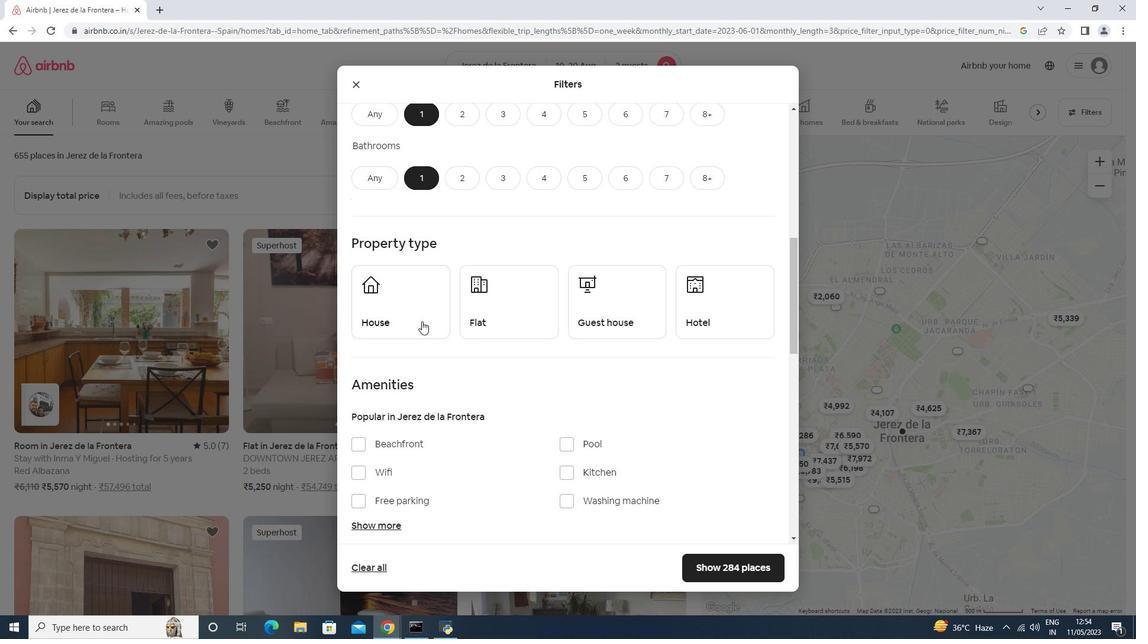 
Action: Mouse pressed left at (422, 307)
Screenshot: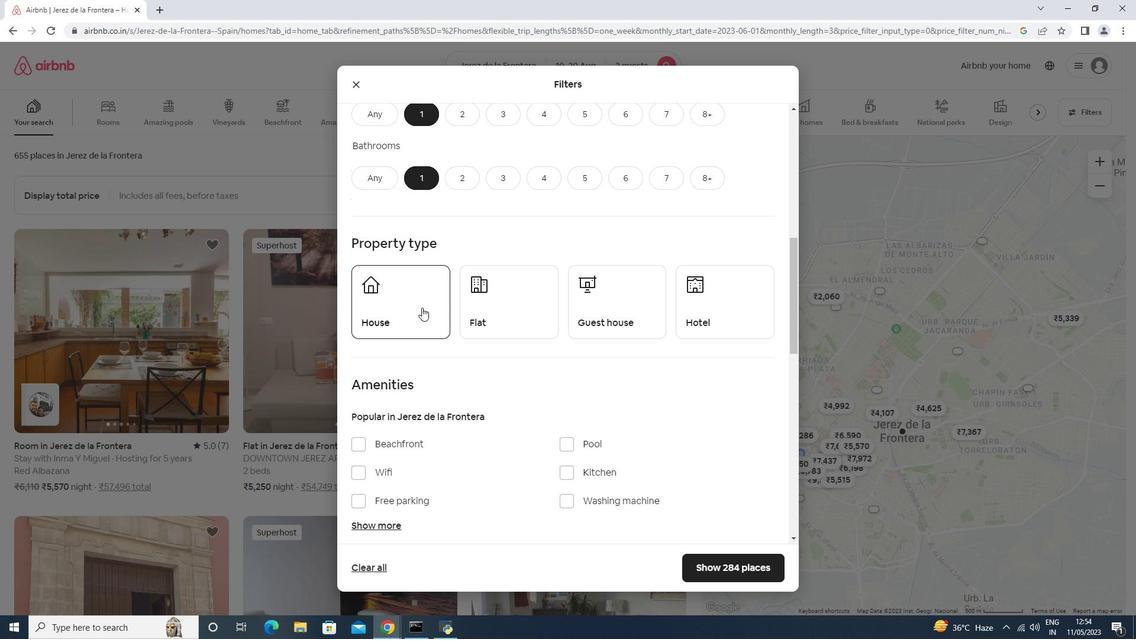 
Action: Mouse moved to (554, 313)
Screenshot: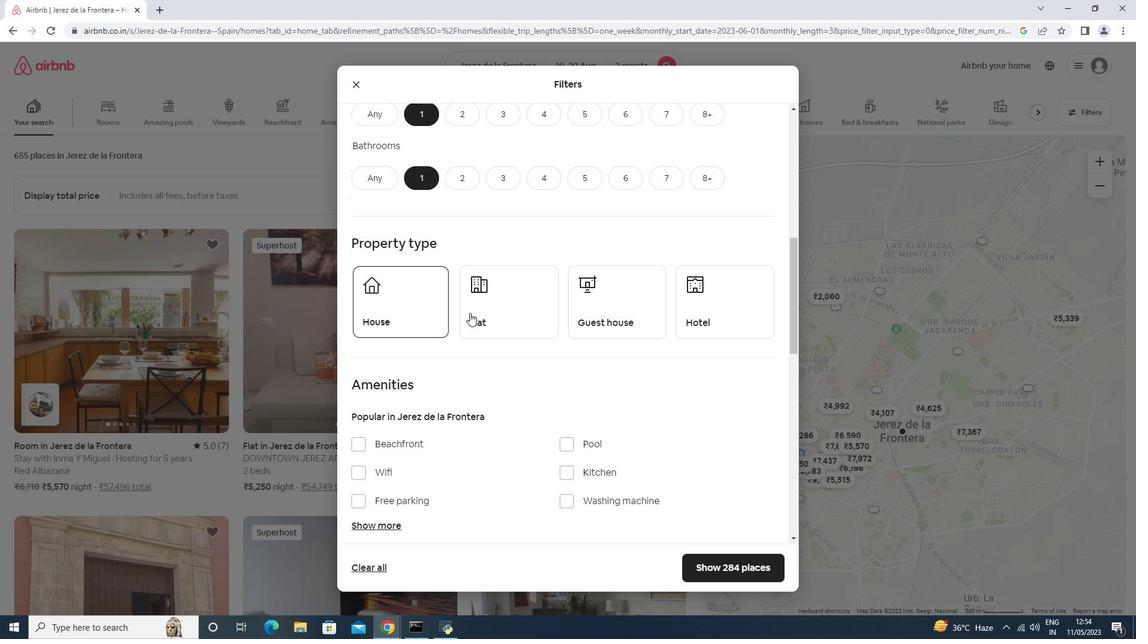 
Action: Mouse pressed left at (554, 313)
Screenshot: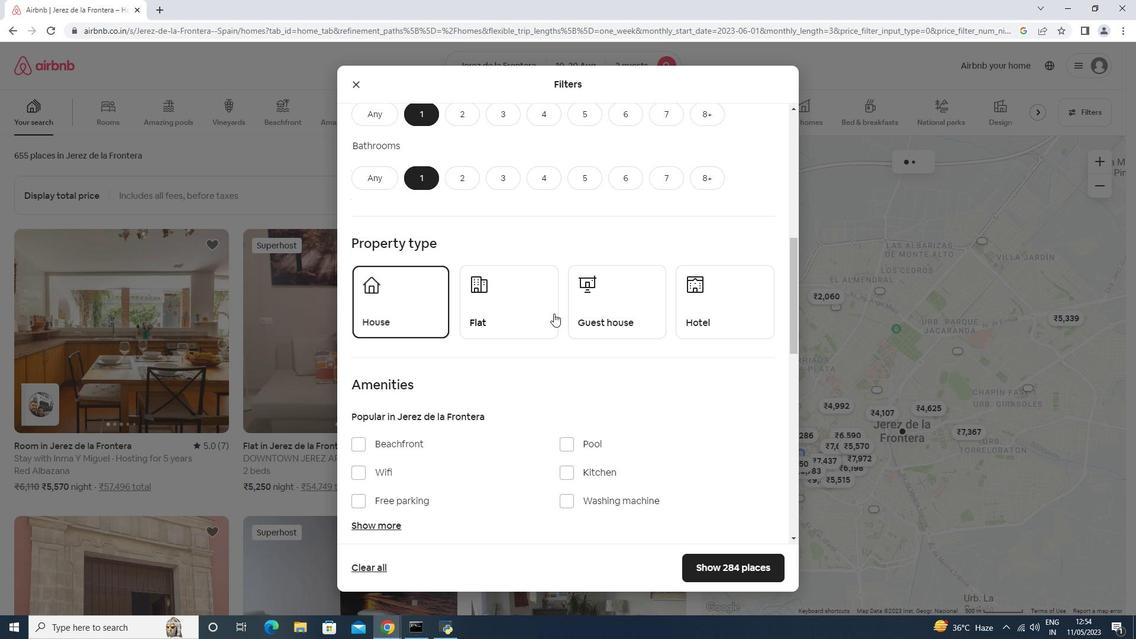 
Action: Mouse moved to (622, 306)
Screenshot: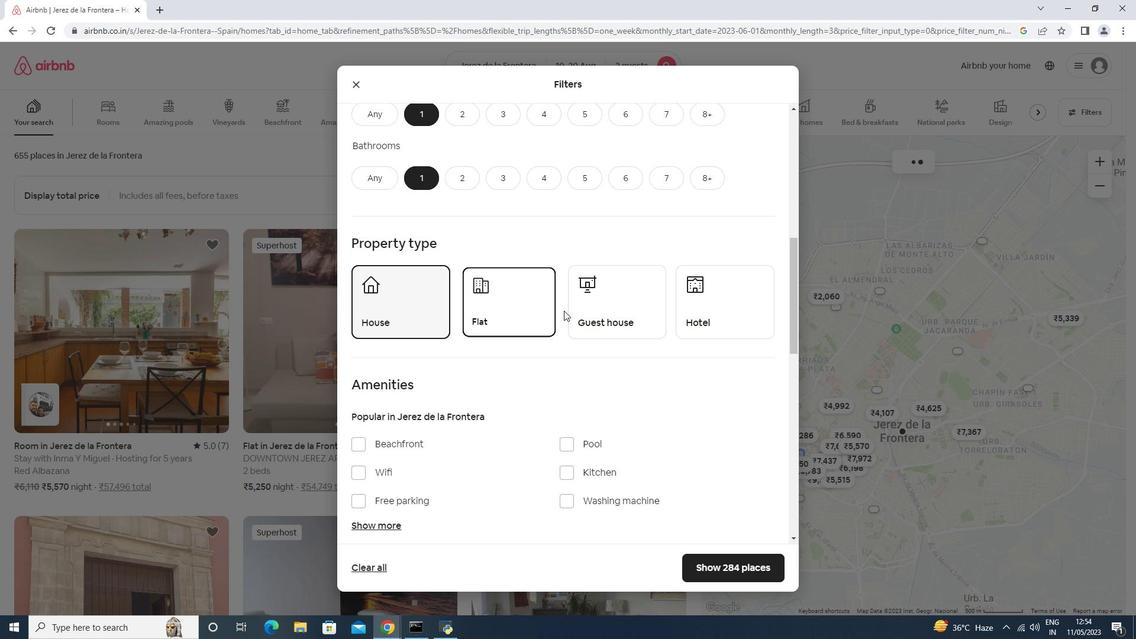 
Action: Mouse pressed left at (622, 306)
Screenshot: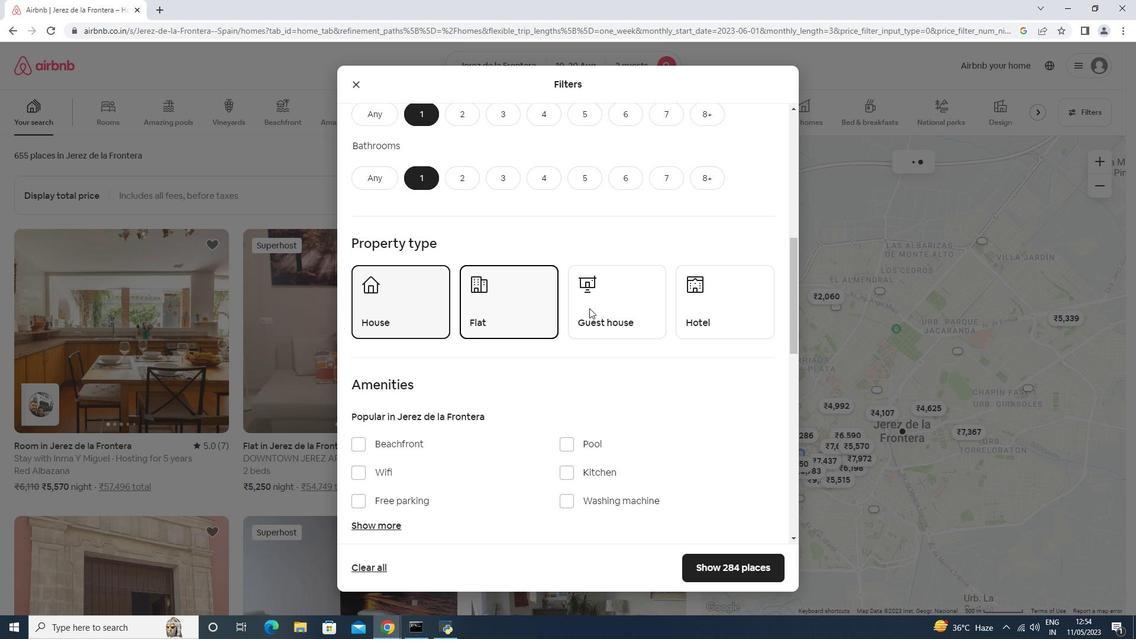 
Action: Mouse scrolled (622, 305) with delta (0, 0)
Screenshot: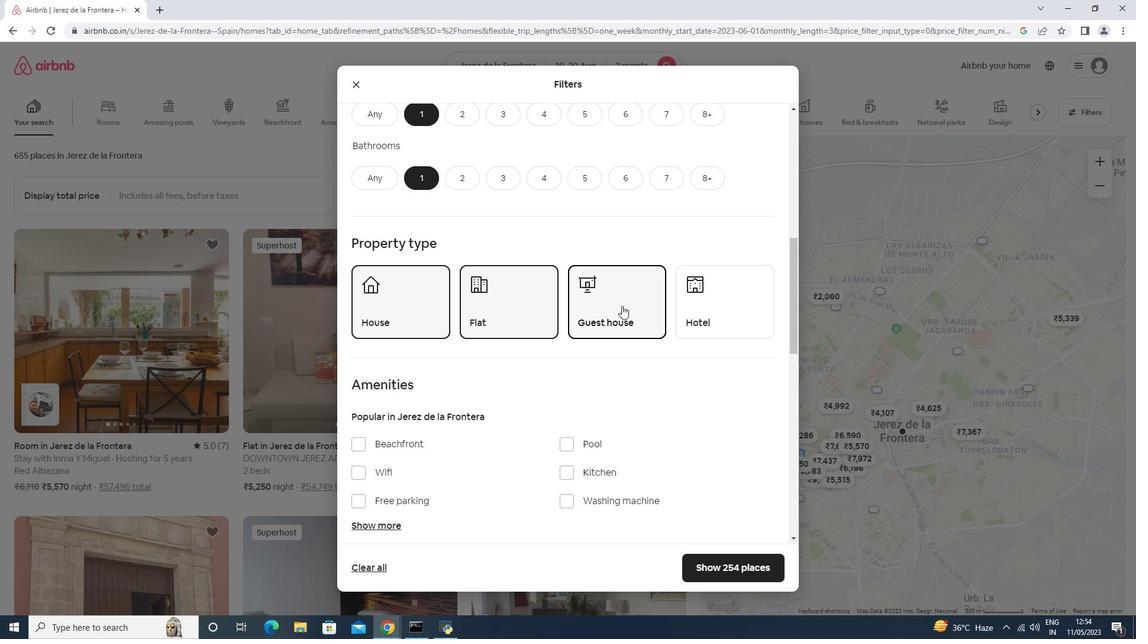 
Action: Mouse scrolled (622, 305) with delta (0, 0)
Screenshot: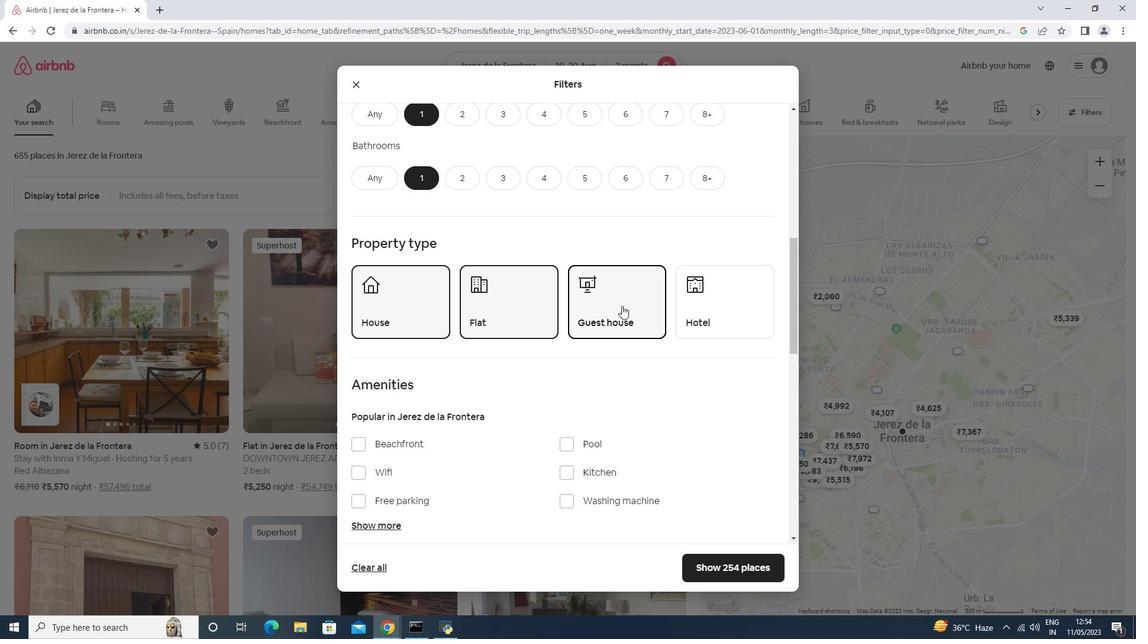 
Action: Mouse scrolled (622, 305) with delta (0, 0)
Screenshot: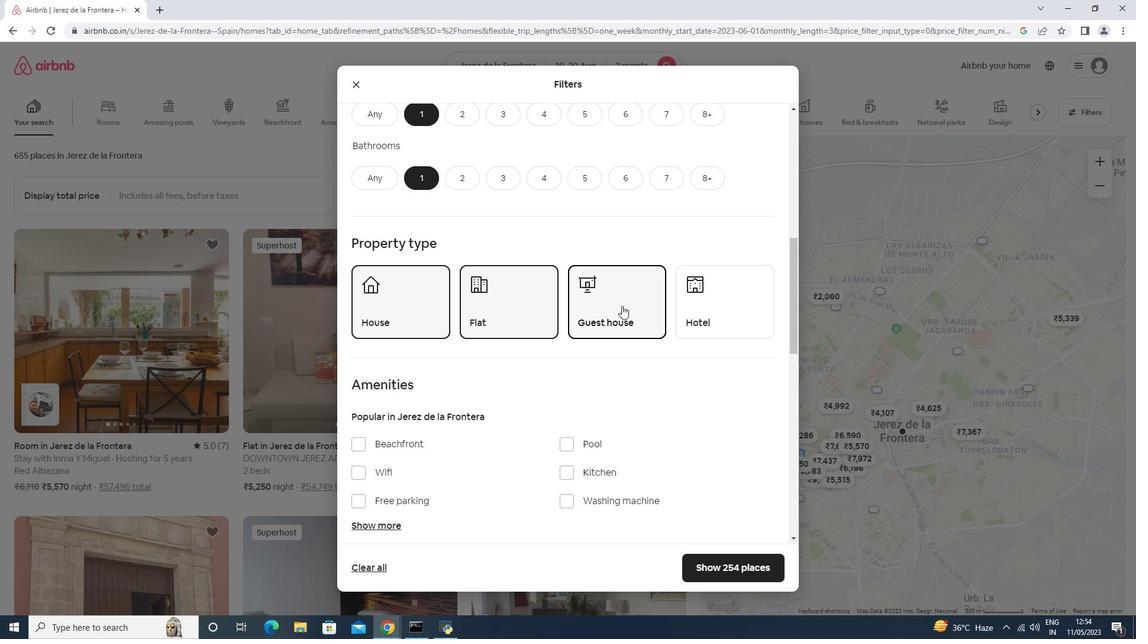 
Action: Mouse scrolled (622, 305) with delta (0, 0)
Screenshot: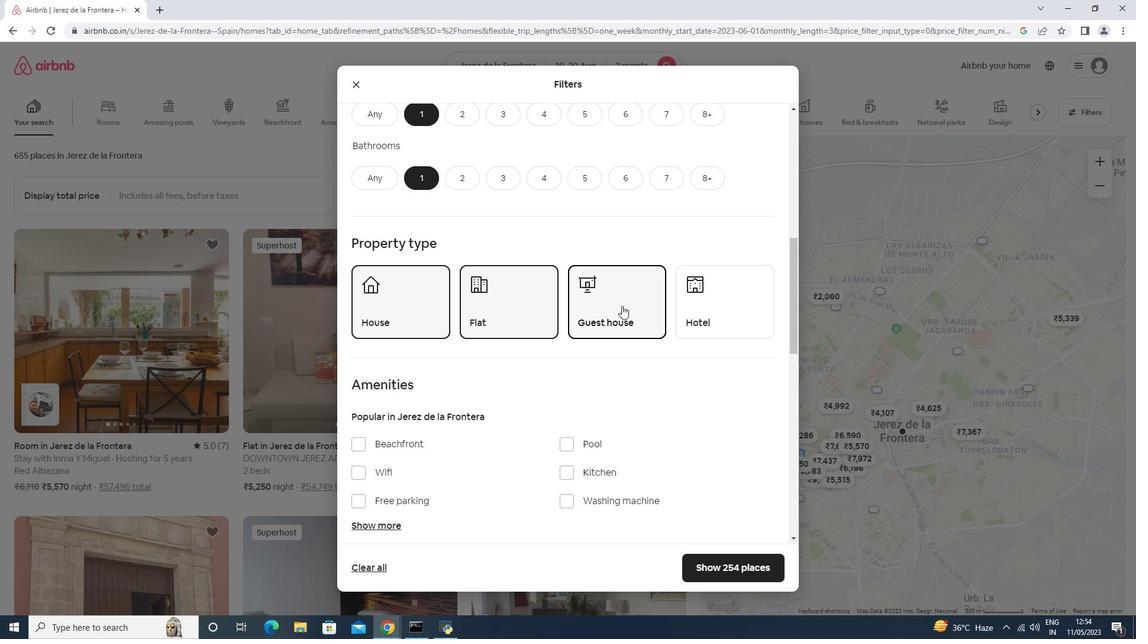 
Action: Mouse moved to (390, 287)
Screenshot: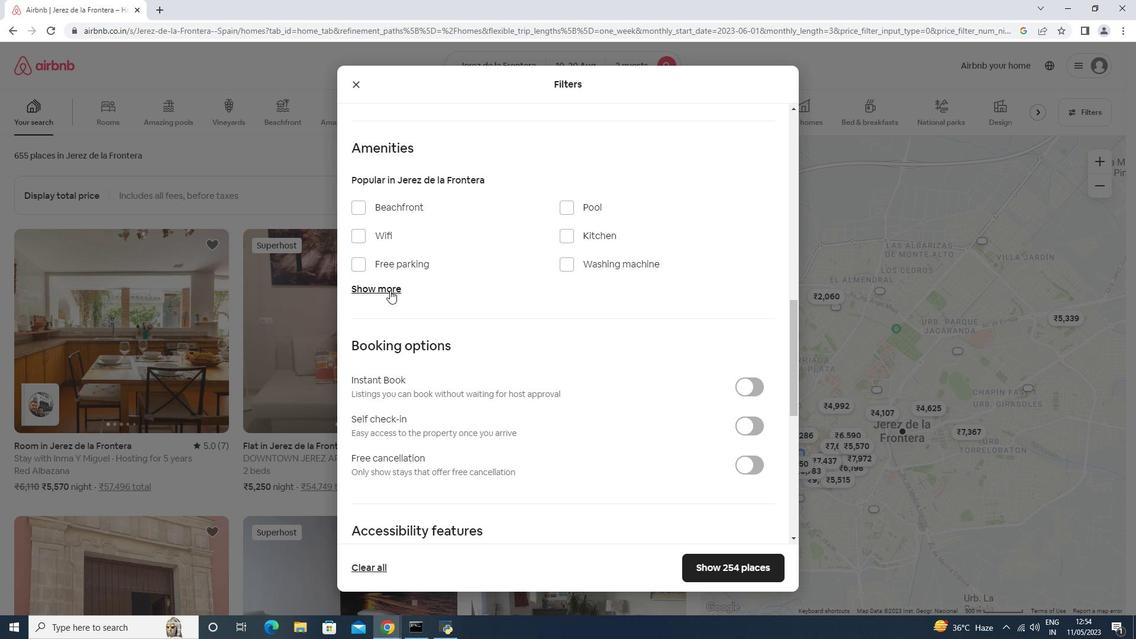 
Action: Mouse pressed left at (390, 287)
Screenshot: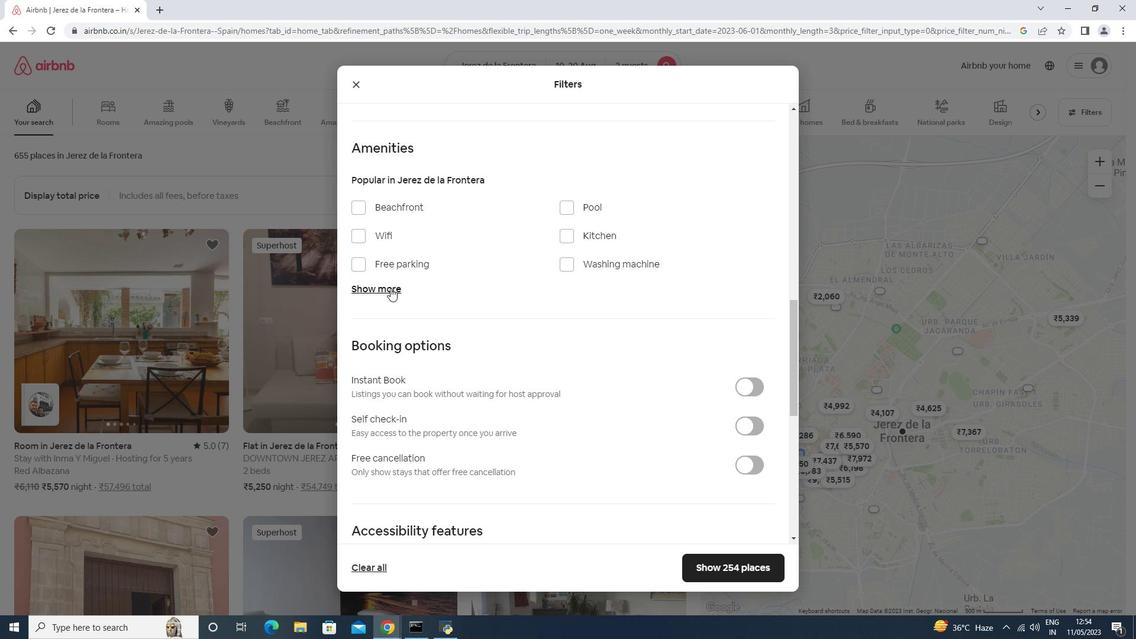 
Action: Mouse moved to (402, 263)
Screenshot: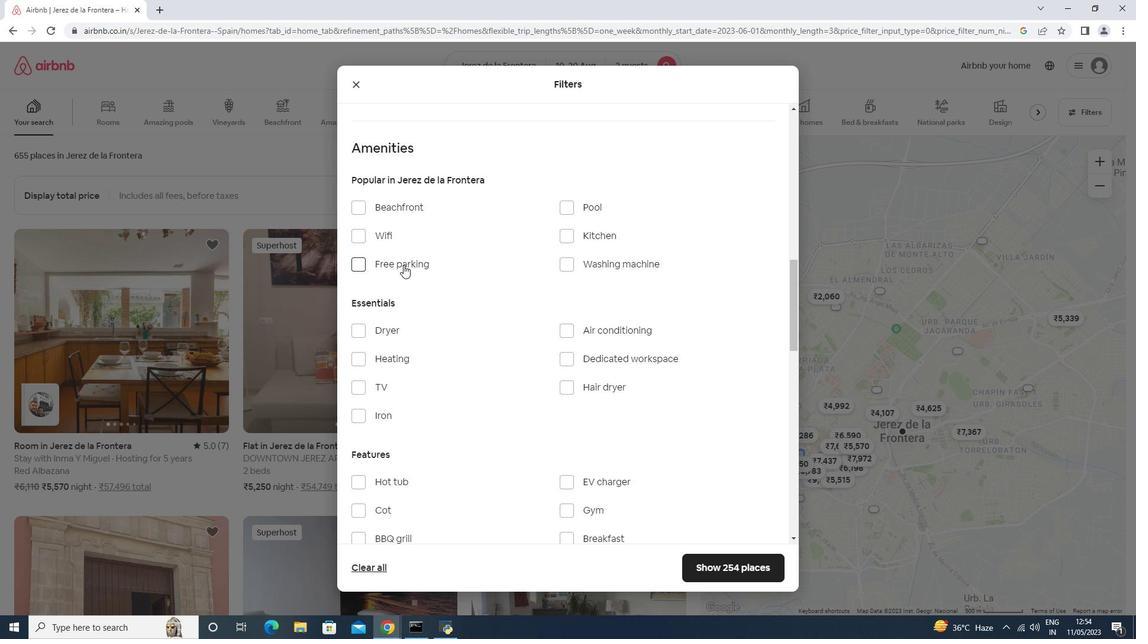 
Action: Mouse pressed left at (403, 264)
Screenshot: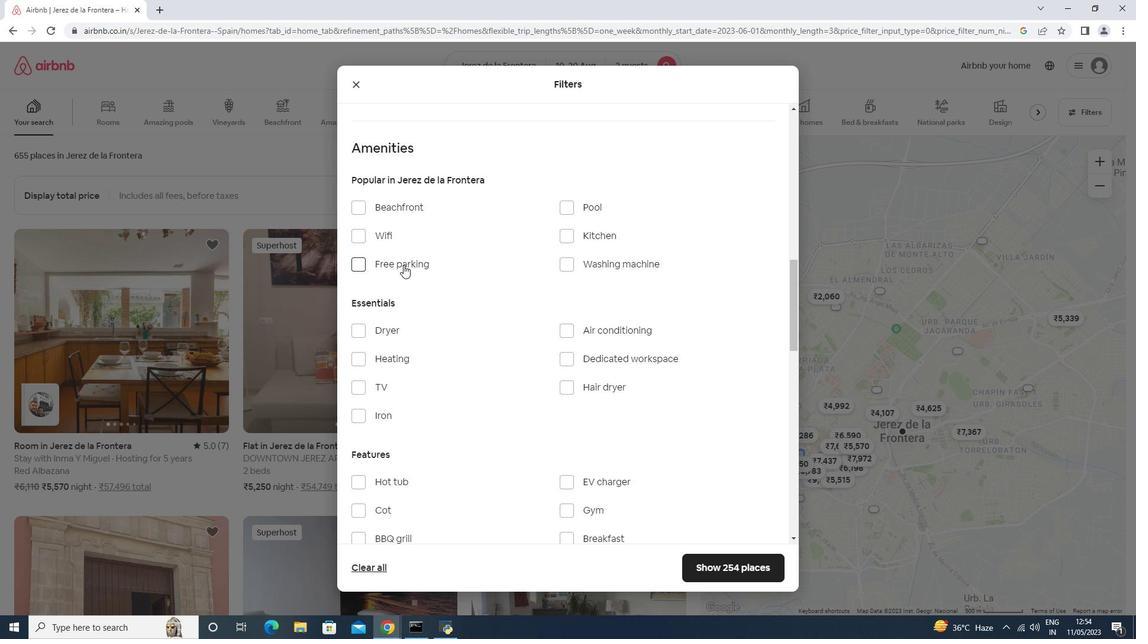 
Action: Mouse moved to (397, 385)
Screenshot: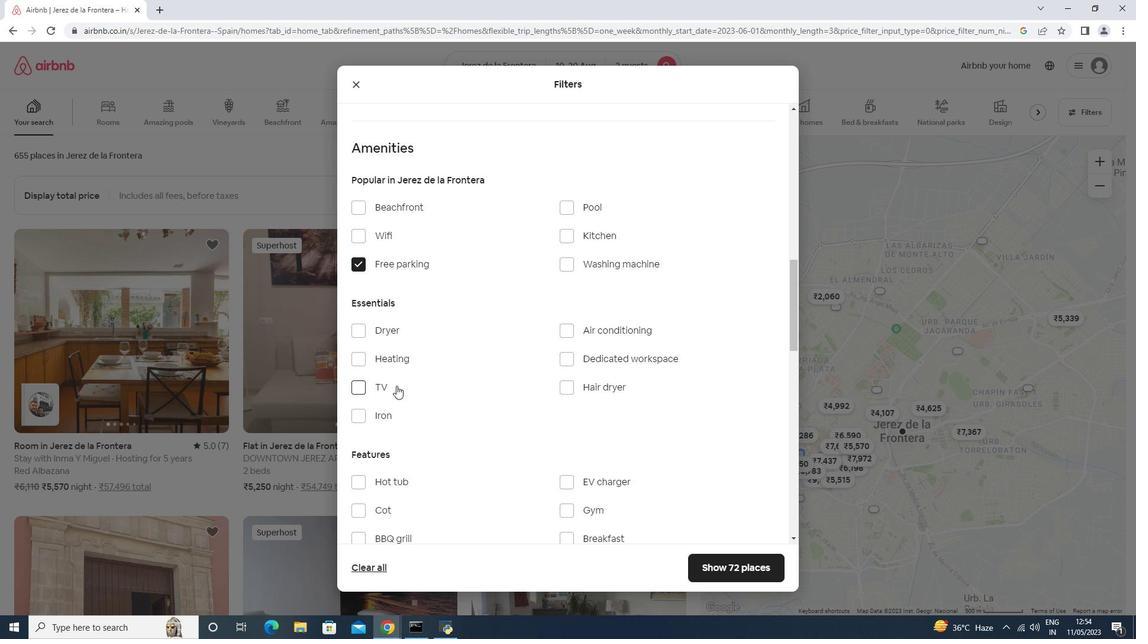 
Action: Mouse pressed left at (397, 385)
Screenshot: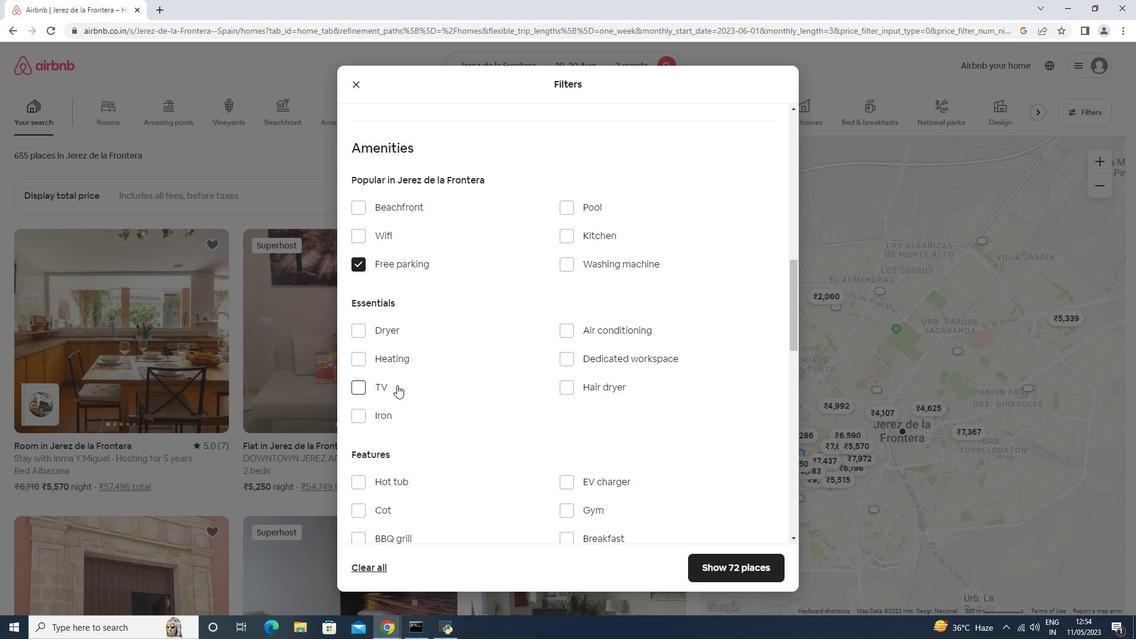 
Action: Mouse moved to (397, 385)
Screenshot: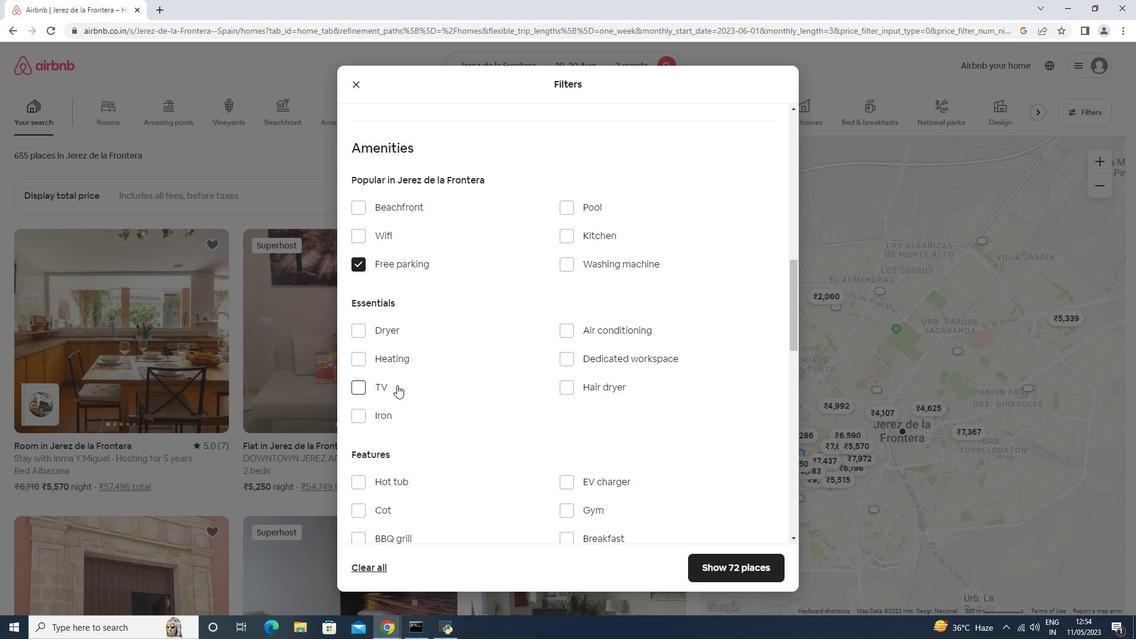 
Action: Mouse scrolled (397, 384) with delta (0, 0)
Screenshot: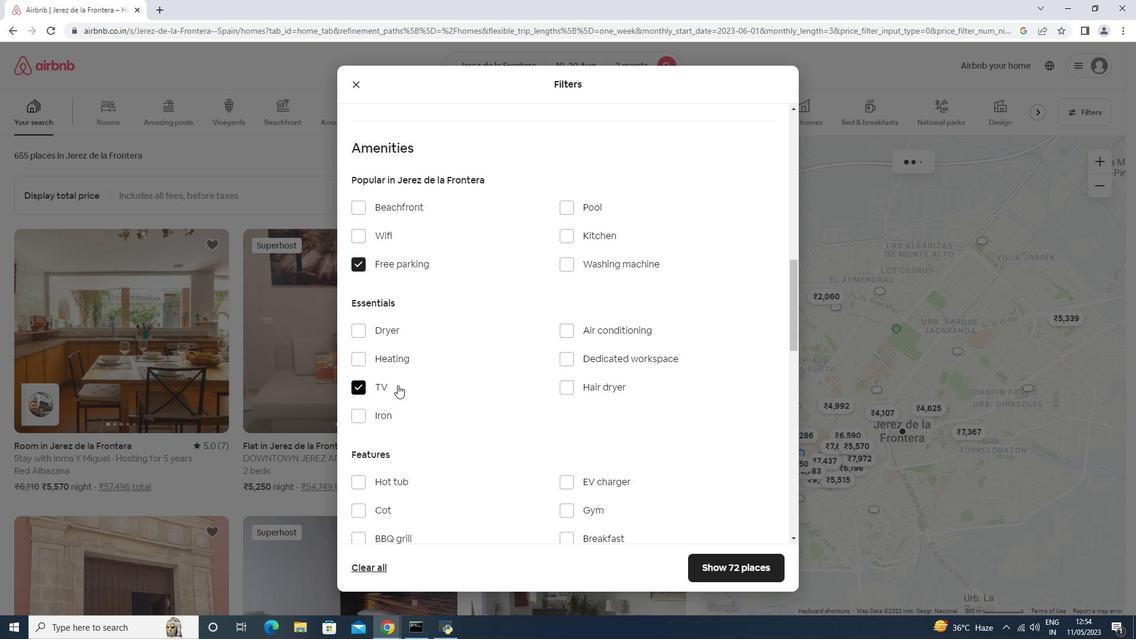 
Action: Mouse scrolled (397, 384) with delta (0, 0)
Screenshot: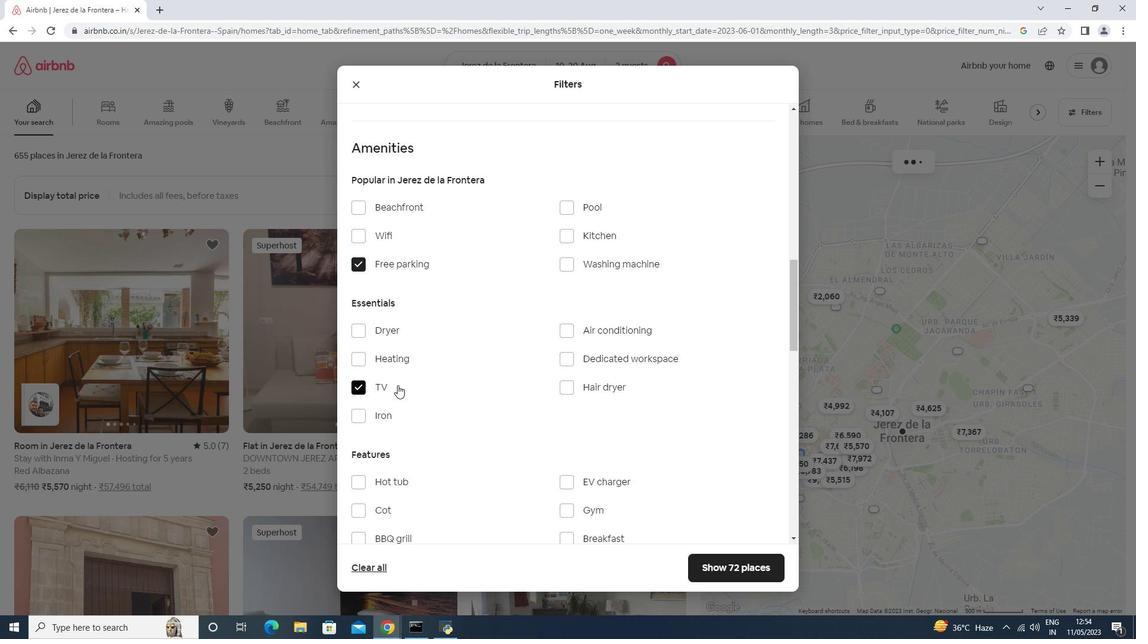 
Action: Mouse moved to (613, 420)
Screenshot: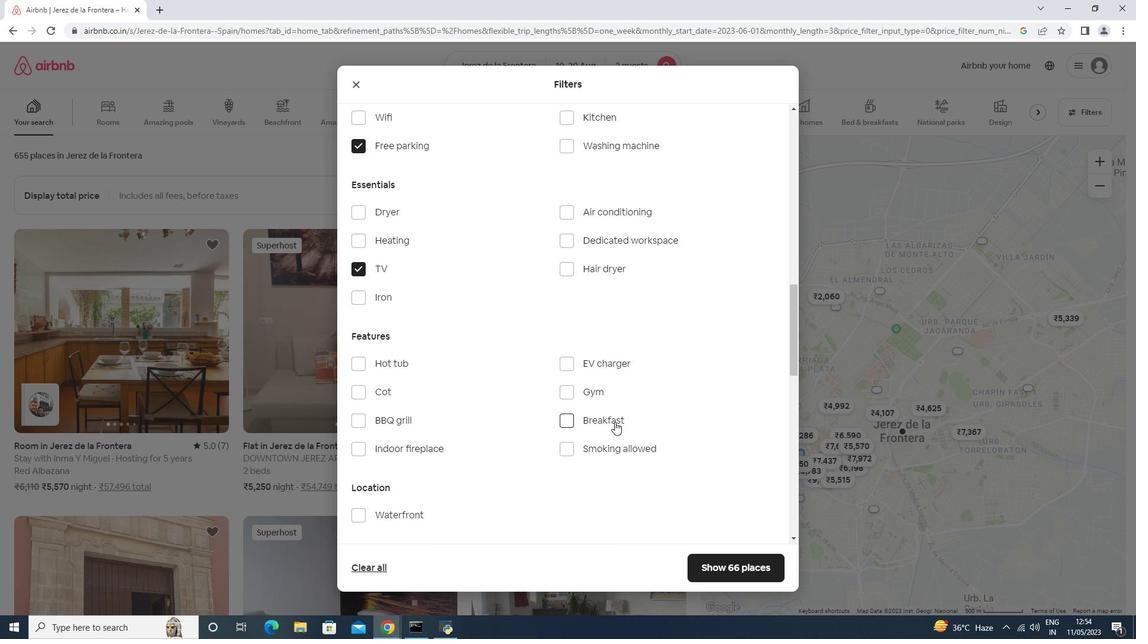 
Action: Mouse pressed left at (613, 420)
Screenshot: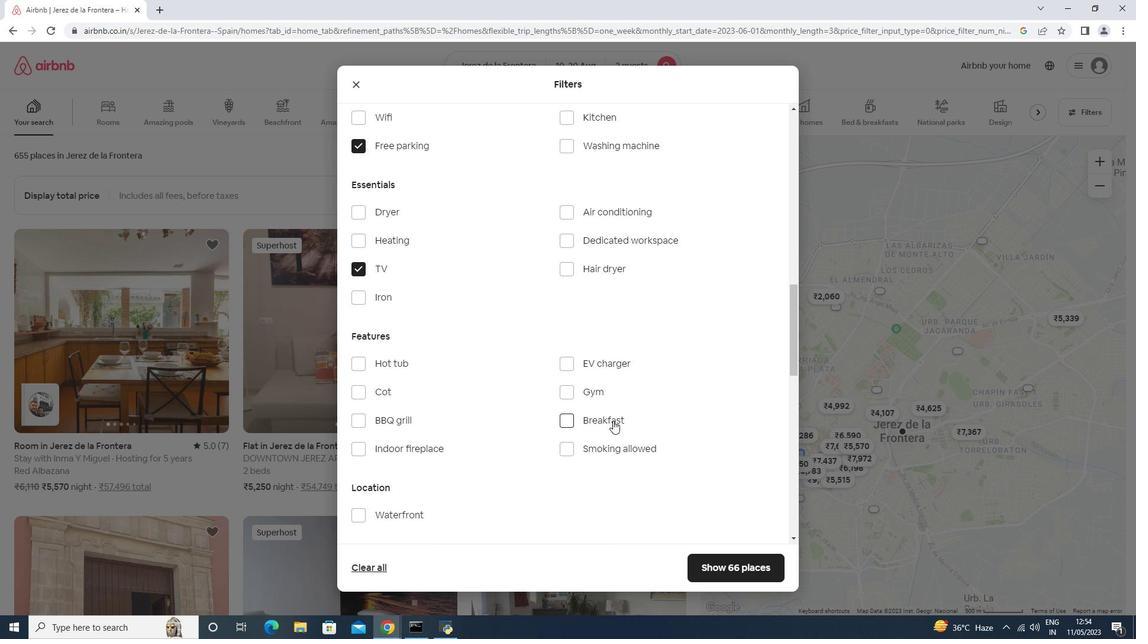 
Action: Mouse moved to (593, 391)
Screenshot: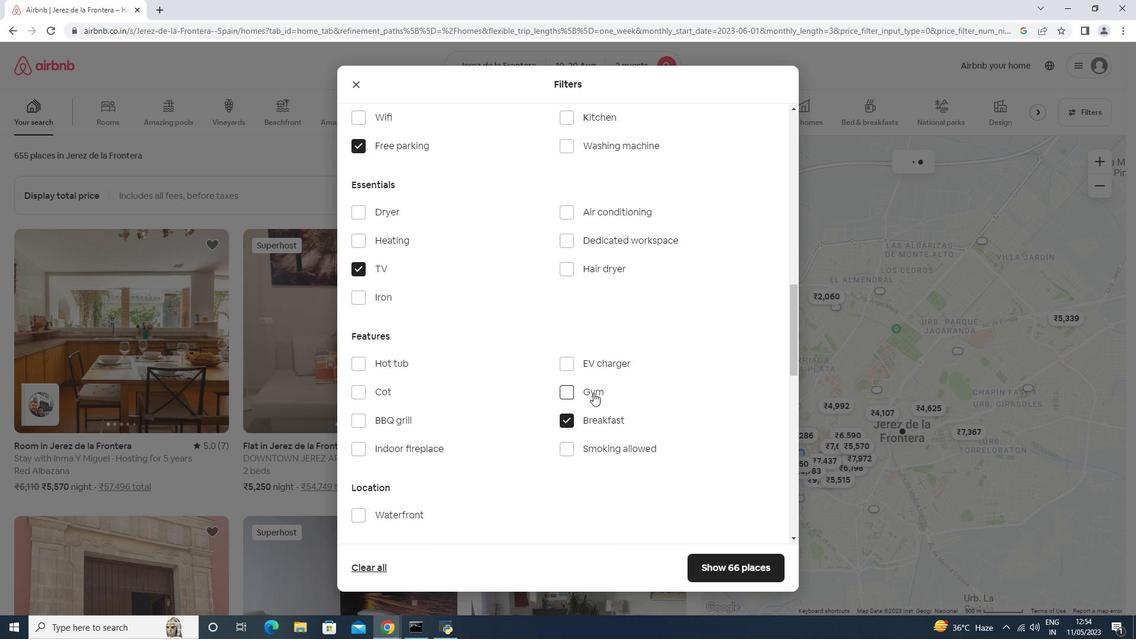 
Action: Mouse pressed left at (593, 391)
Screenshot: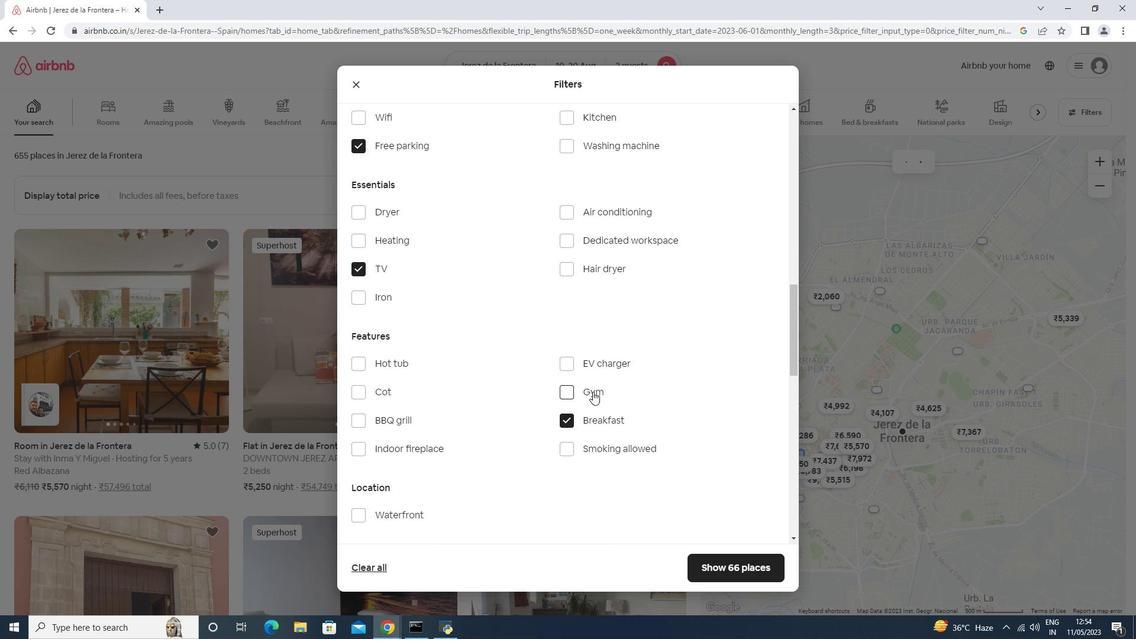 
Action: Mouse moved to (593, 390)
Screenshot: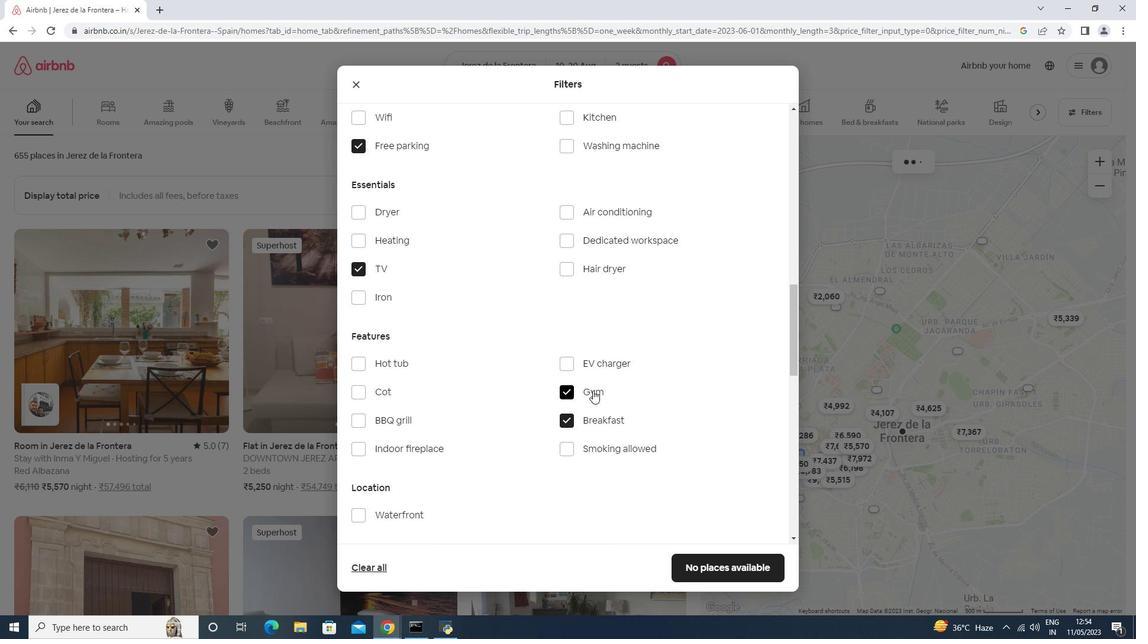 
Action: Mouse scrolled (593, 390) with delta (0, 0)
Screenshot: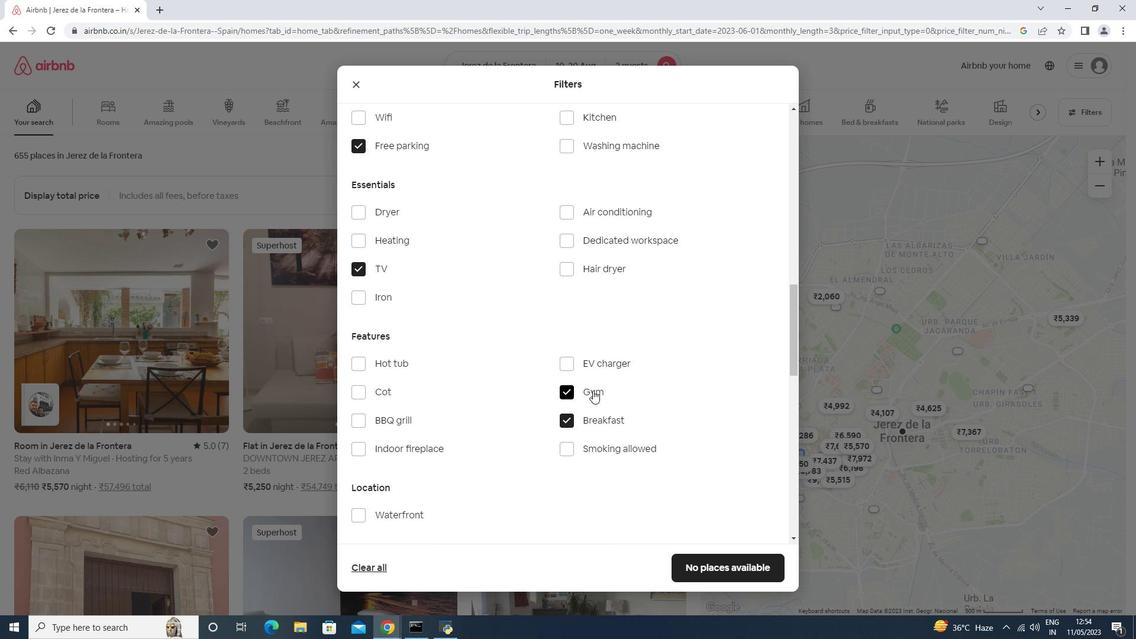 
Action: Mouse scrolled (593, 390) with delta (0, 0)
Screenshot: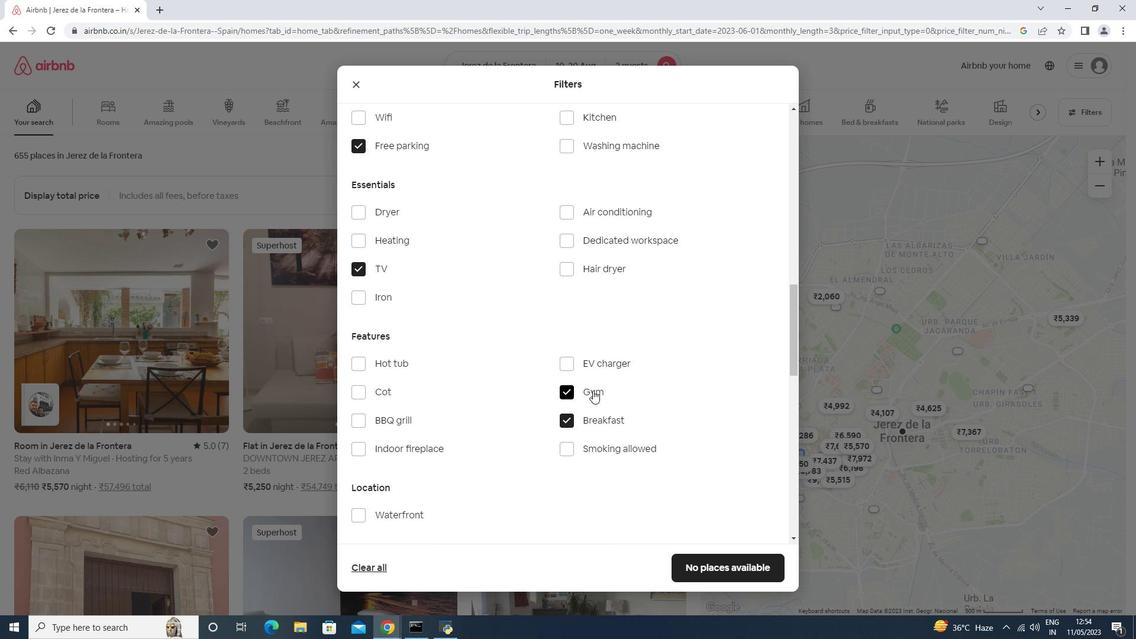 
Action: Mouse scrolled (593, 390) with delta (0, 0)
Screenshot: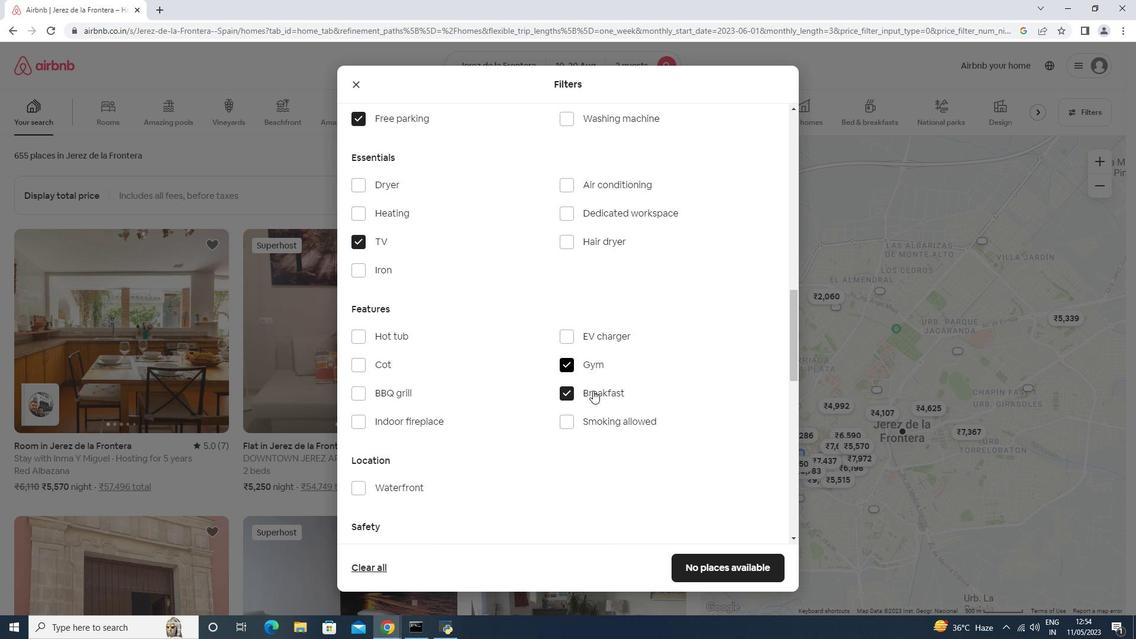 
Action: Mouse scrolled (593, 390) with delta (0, 0)
Screenshot: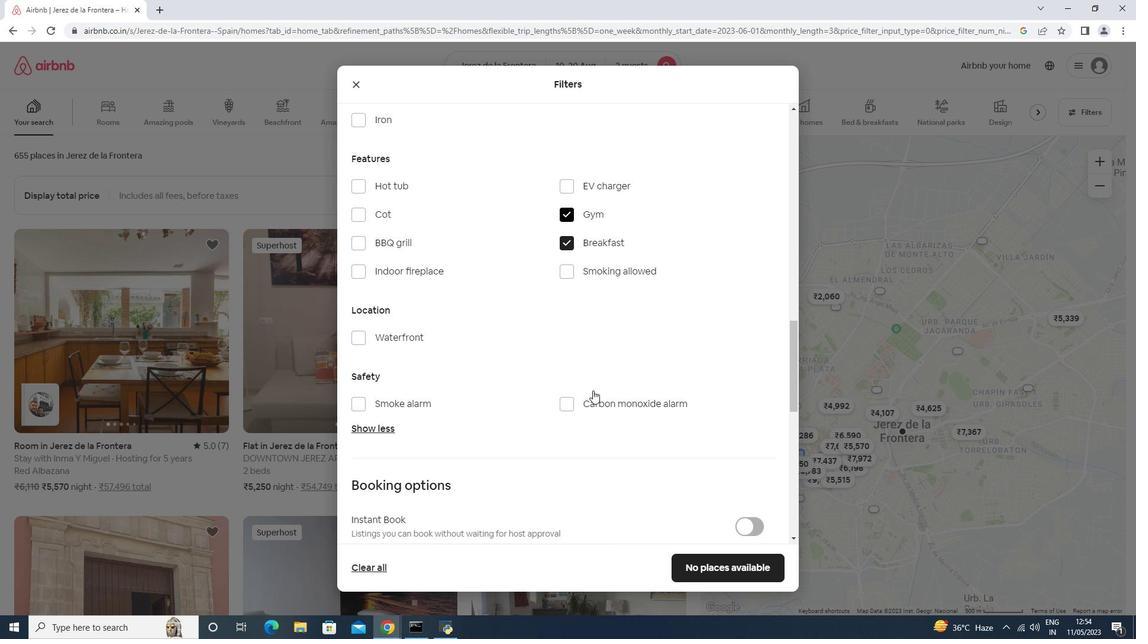 
Action: Mouse scrolled (593, 390) with delta (0, 0)
Screenshot: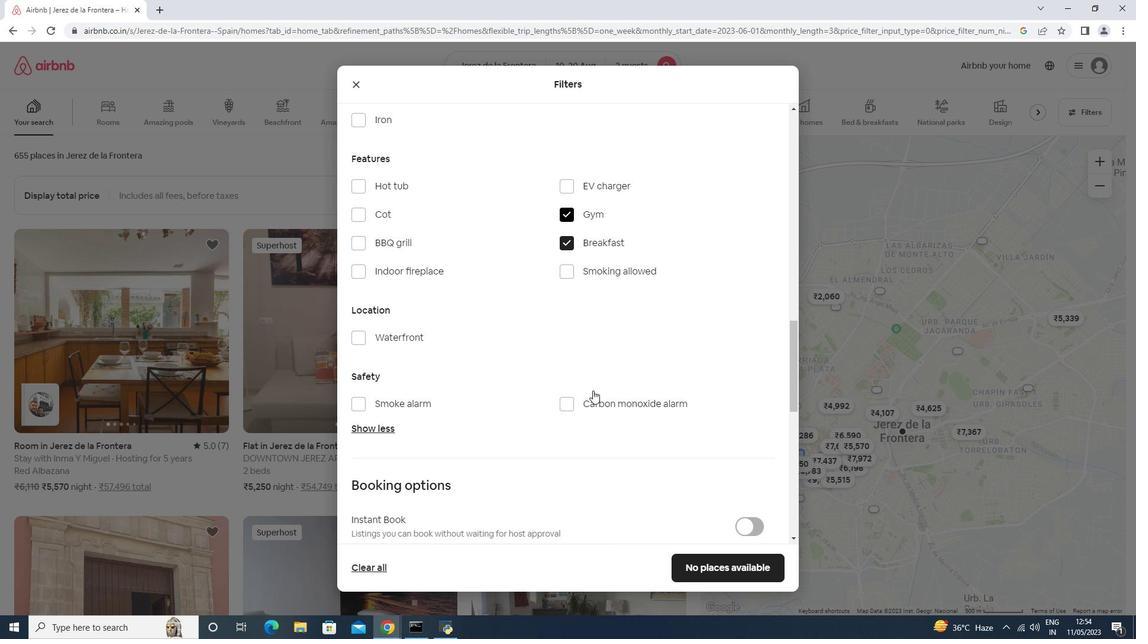 
Action: Mouse moved to (757, 446)
Screenshot: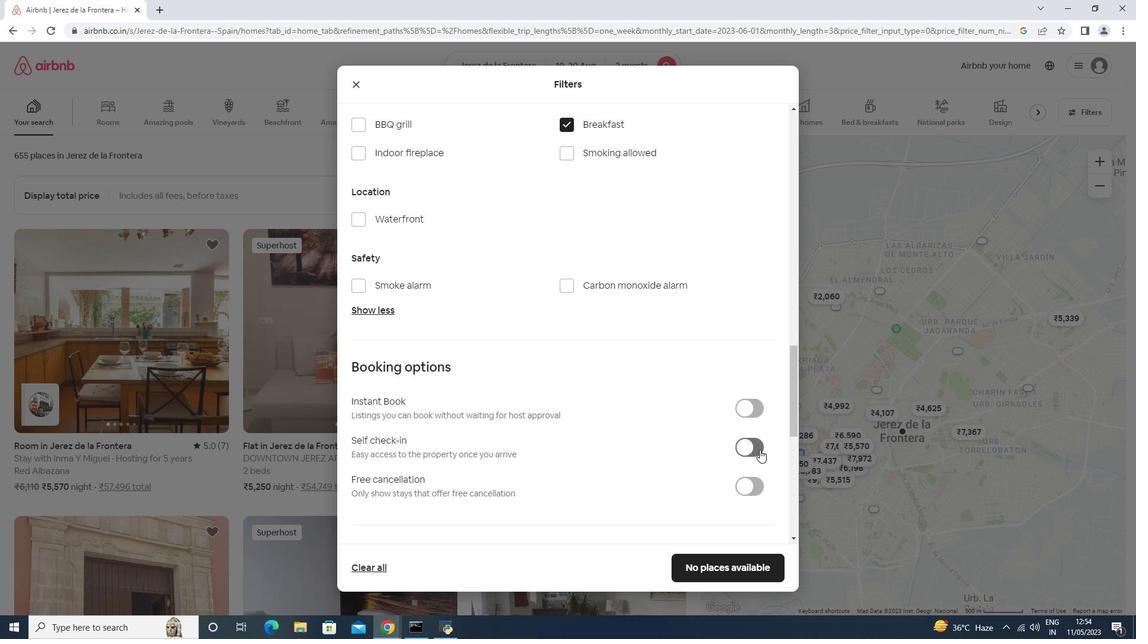 
Action: Mouse pressed left at (757, 446)
Screenshot: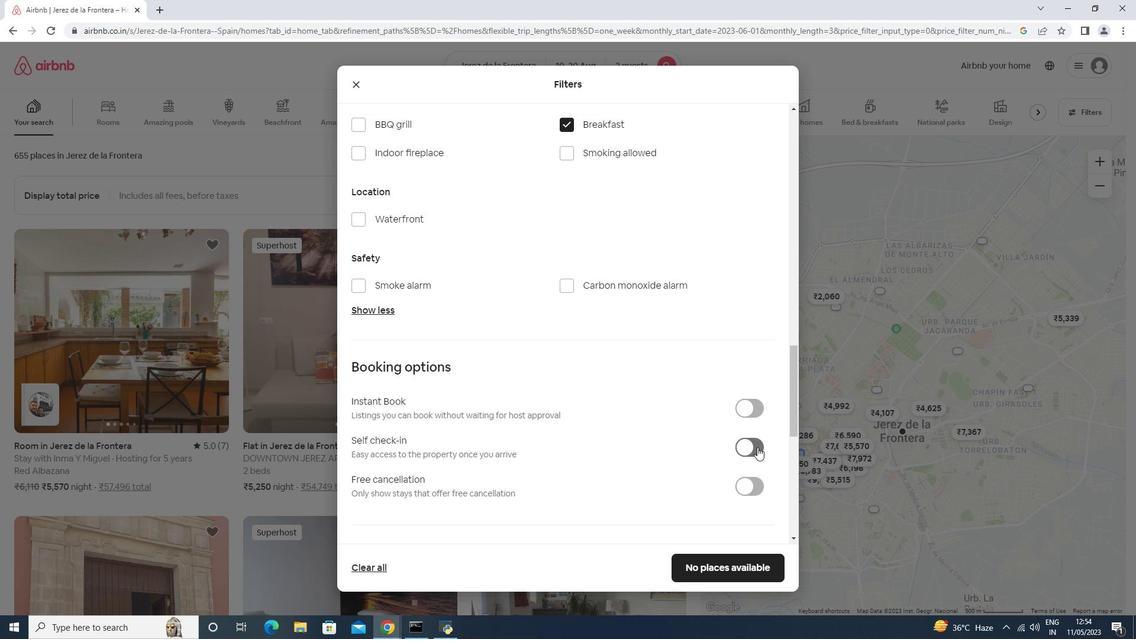 
Action: Mouse moved to (755, 442)
Screenshot: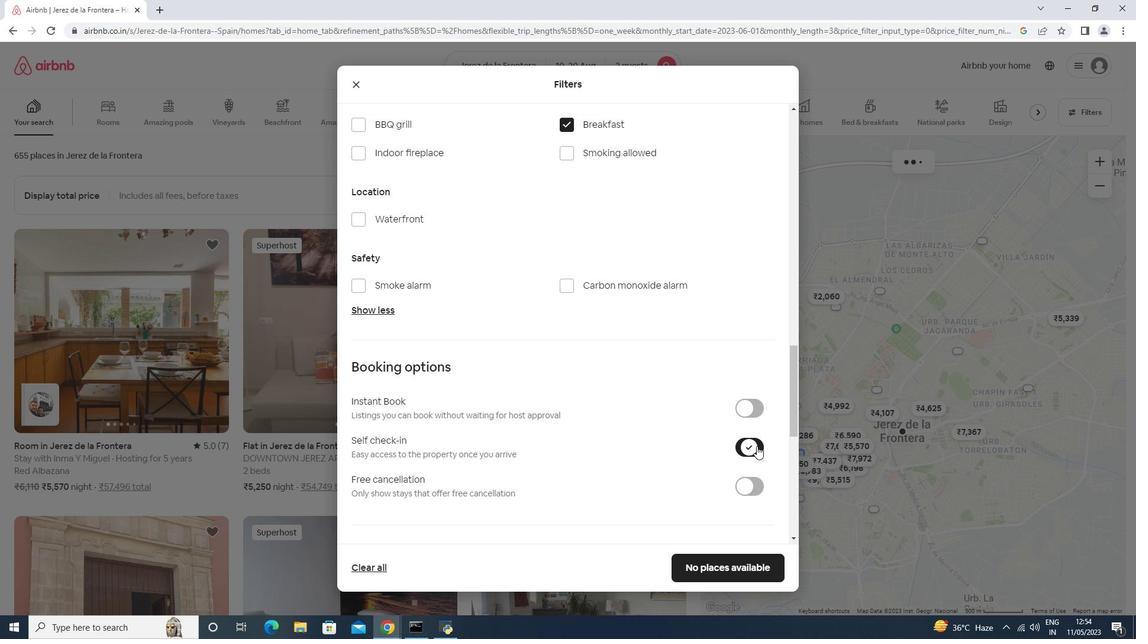 
Action: Mouse scrolled (755, 442) with delta (0, 0)
Screenshot: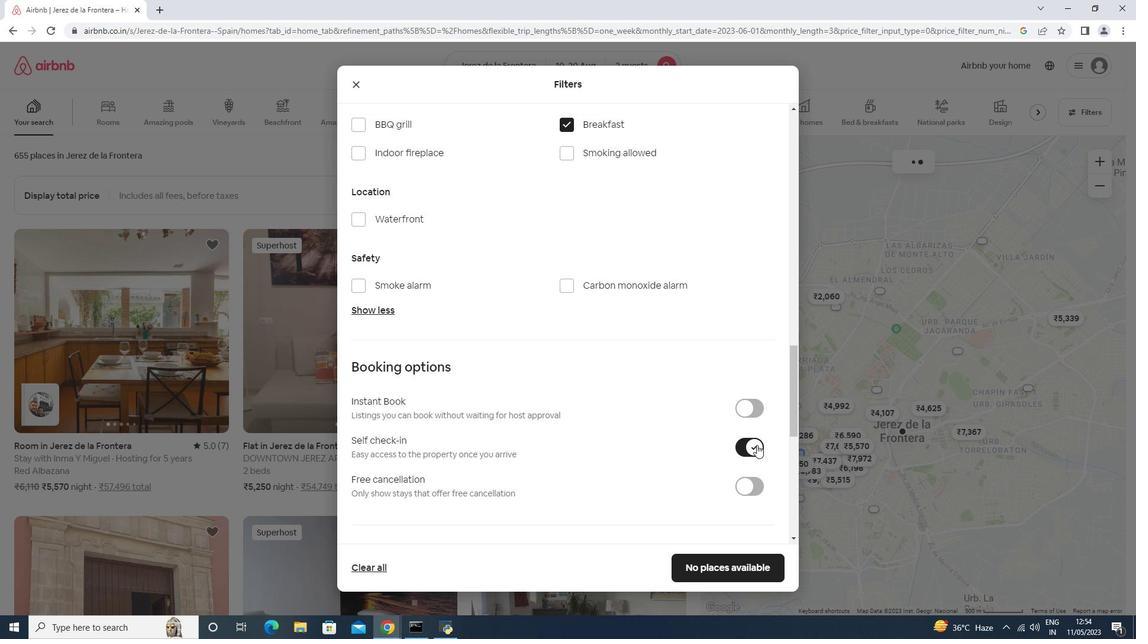 
Action: Mouse scrolled (755, 442) with delta (0, 0)
Screenshot: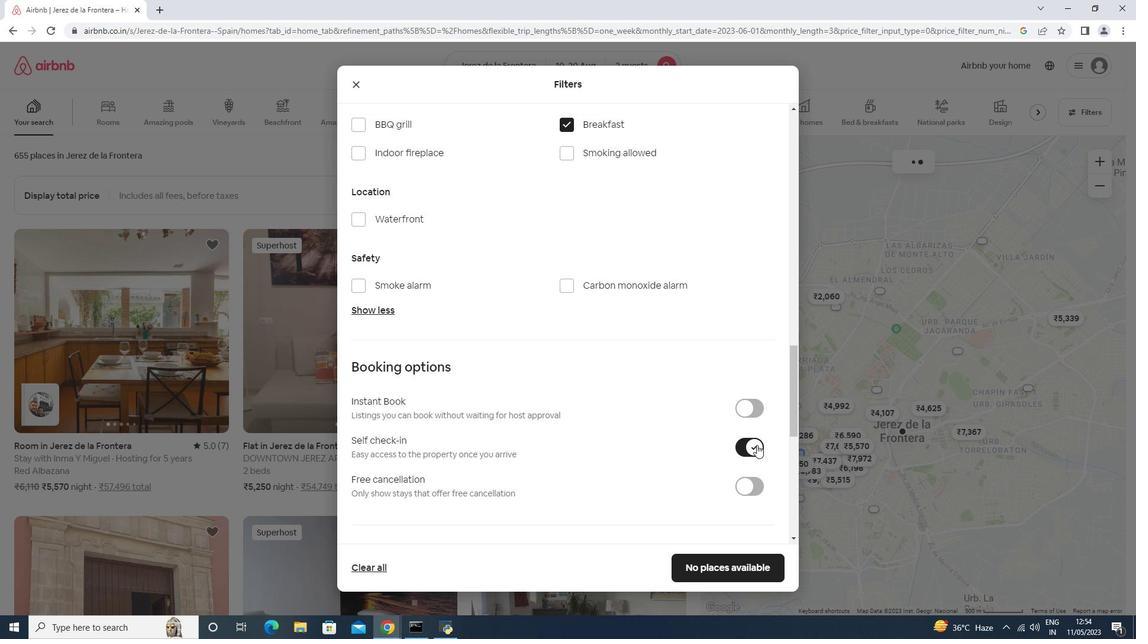 
Action: Mouse scrolled (755, 442) with delta (0, 0)
Screenshot: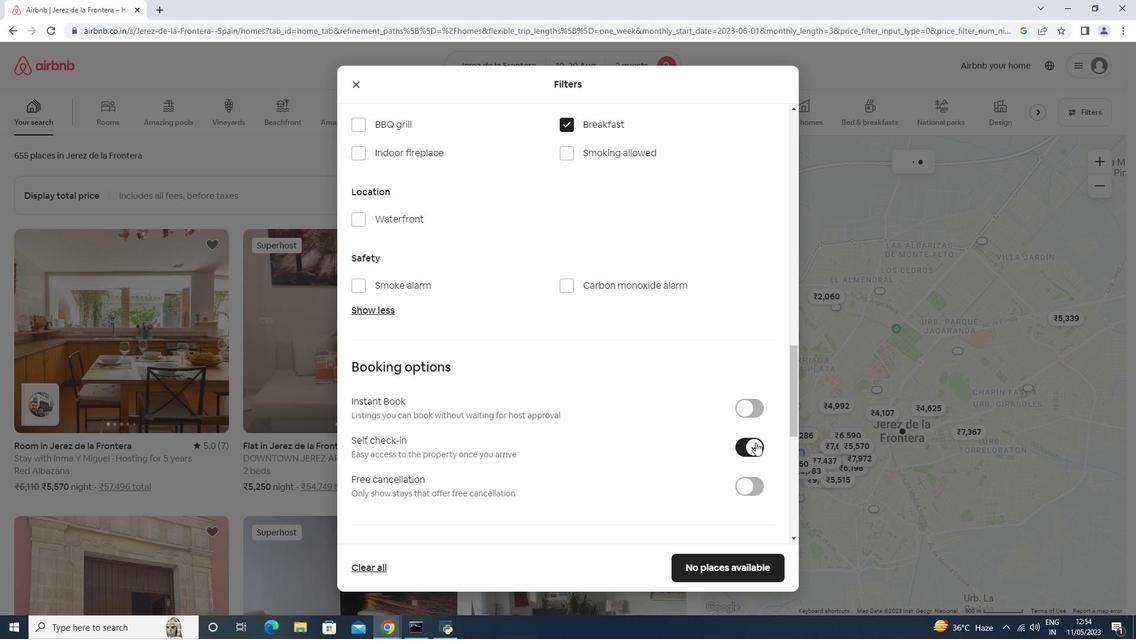 
Action: Mouse scrolled (755, 442) with delta (0, 0)
Screenshot: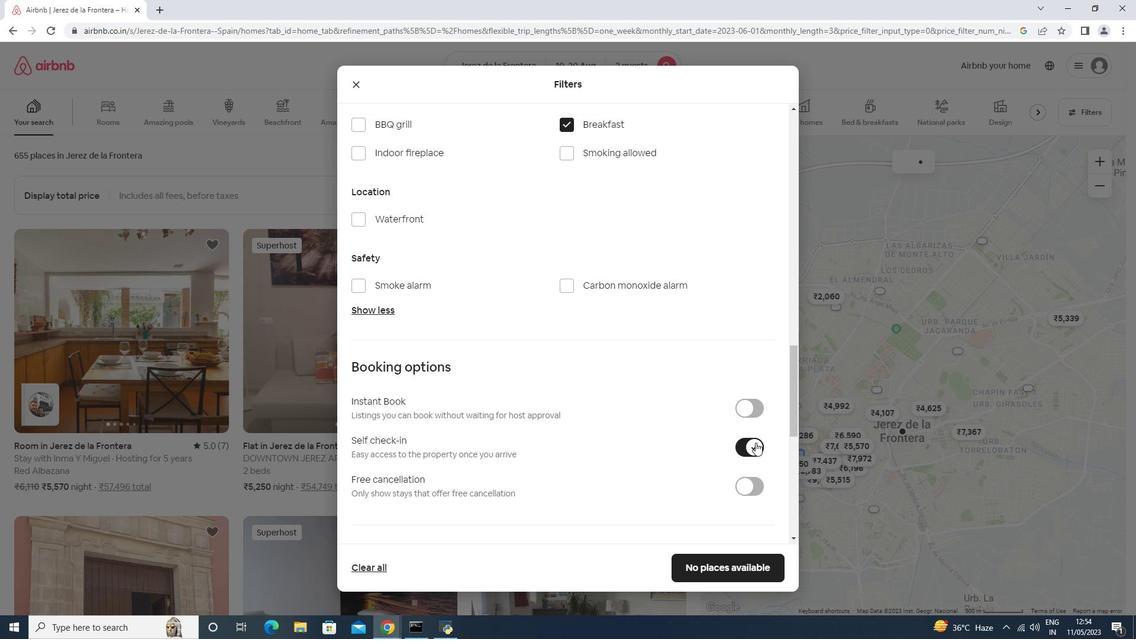 
Action: Mouse scrolled (755, 442) with delta (0, 0)
Screenshot: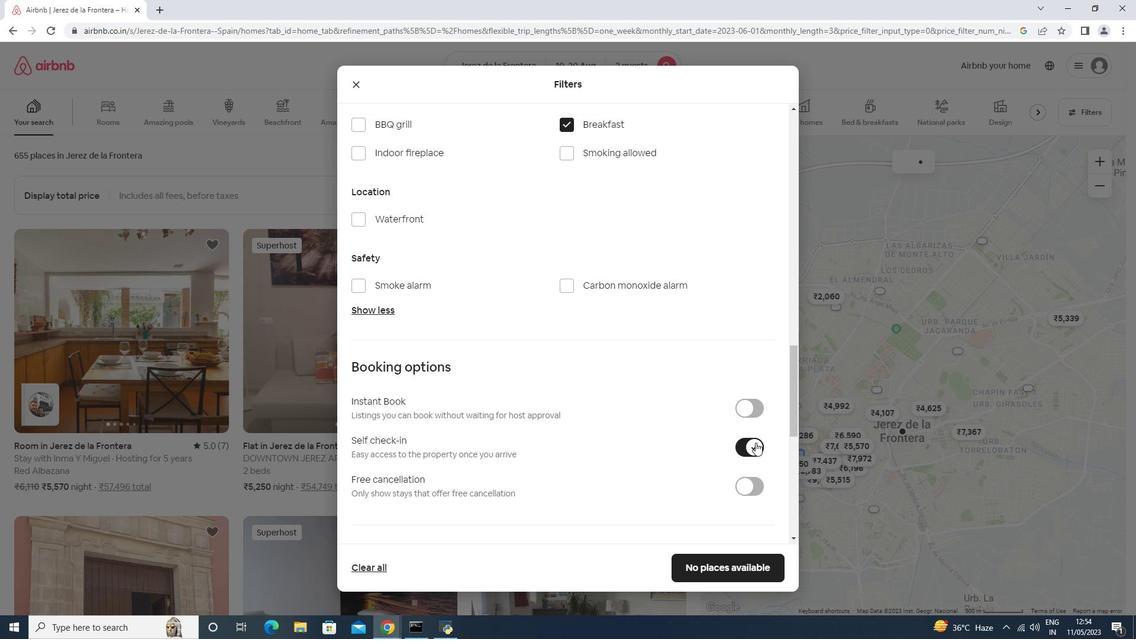
Action: Mouse scrolled (755, 442) with delta (0, 0)
Screenshot: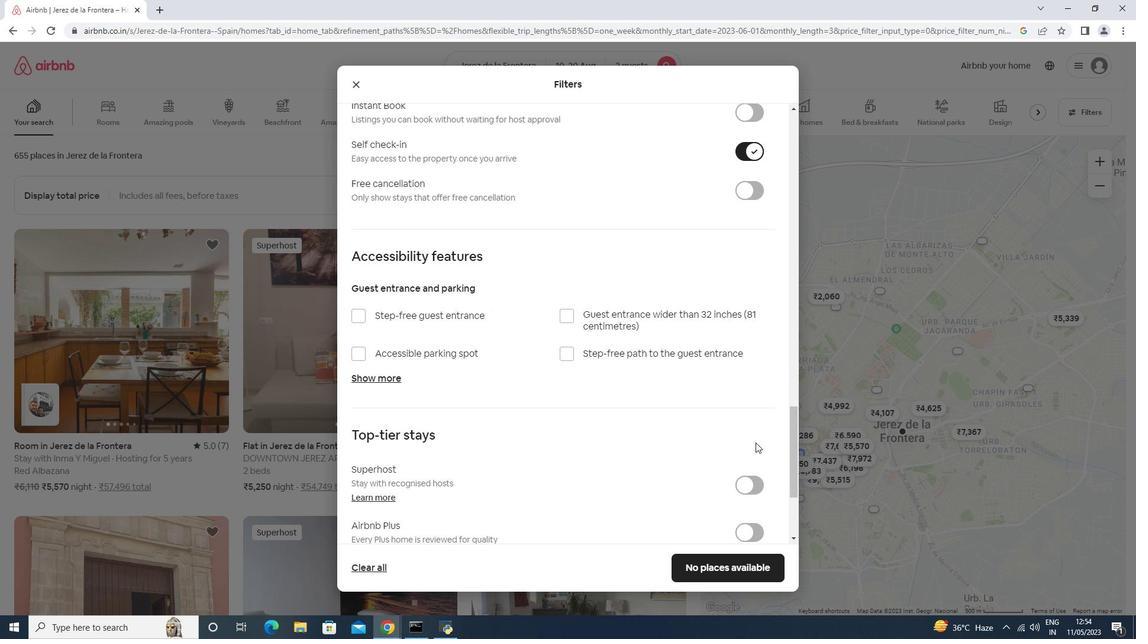 
Action: Mouse moved to (755, 442)
Screenshot: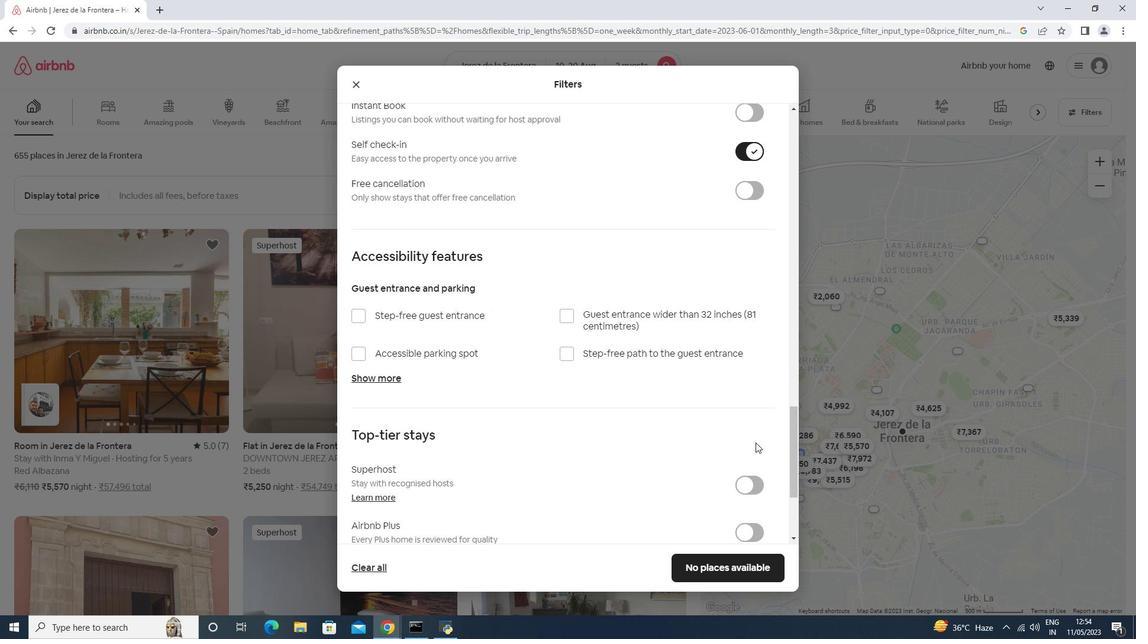 
Action: Mouse scrolled (755, 442) with delta (0, 0)
Screenshot: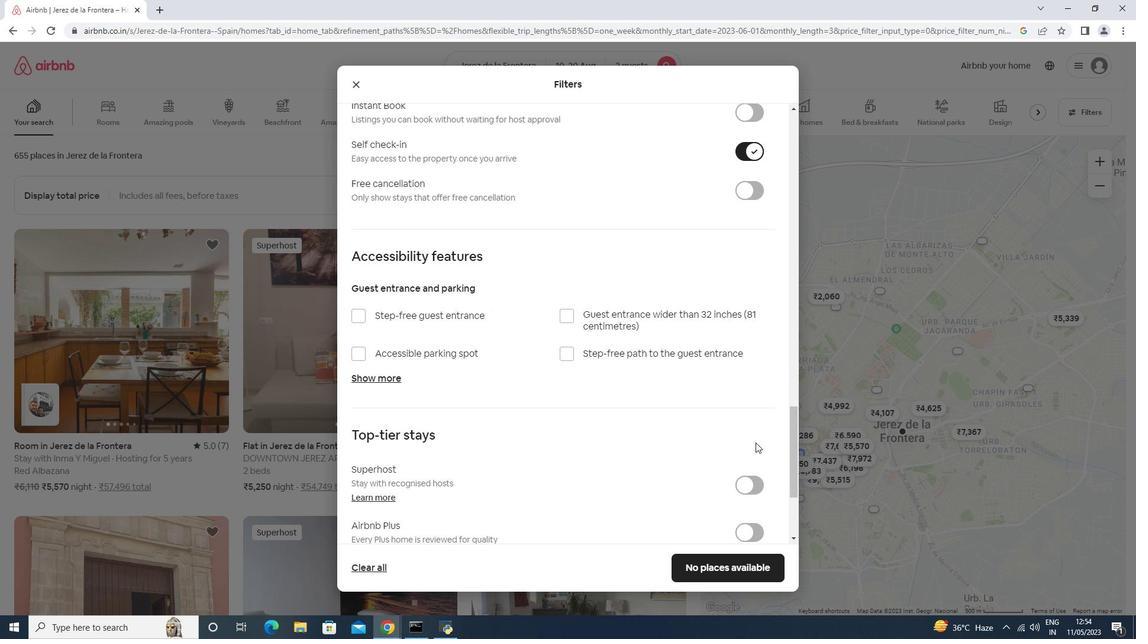 
Action: Mouse scrolled (755, 442) with delta (0, 0)
Screenshot: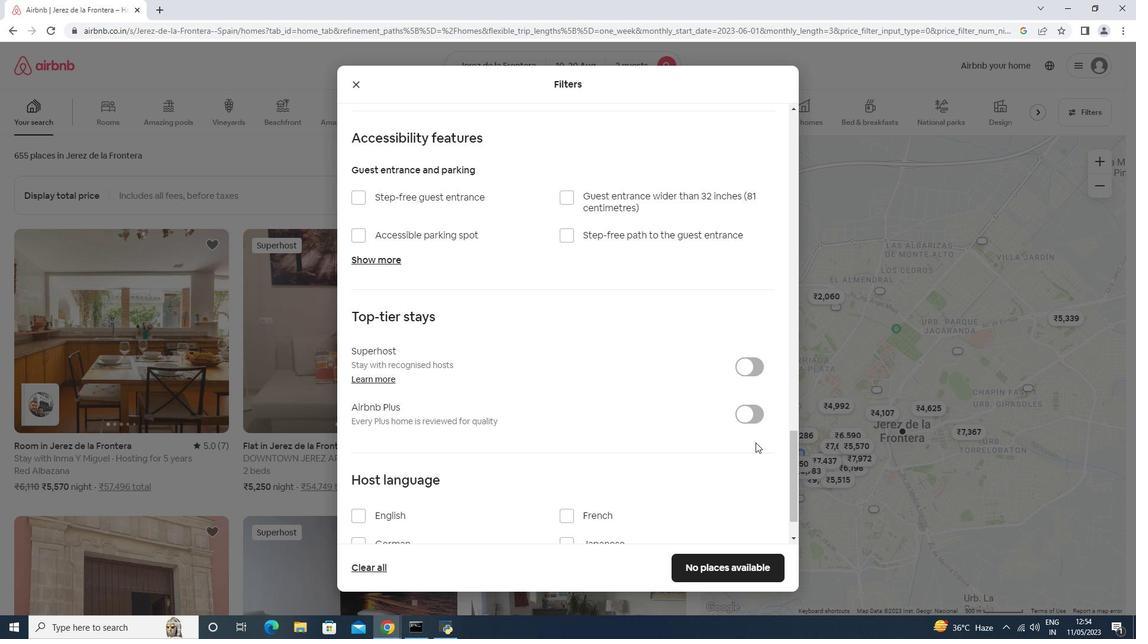 
Action: Mouse scrolled (755, 442) with delta (0, 0)
Screenshot: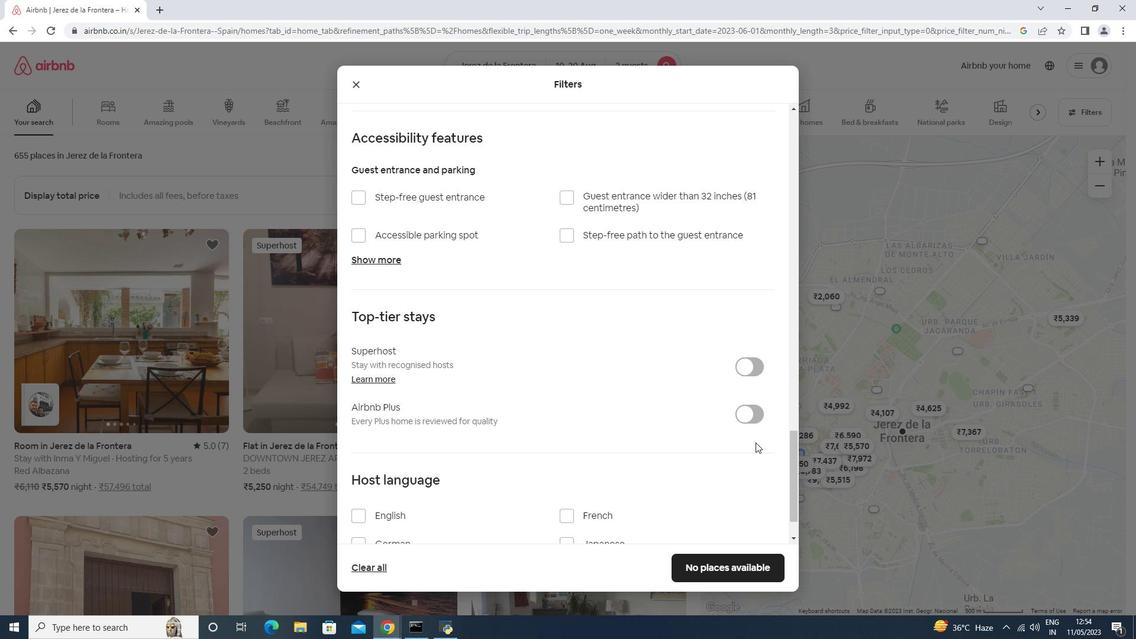 
Action: Mouse scrolled (755, 442) with delta (0, 0)
Screenshot: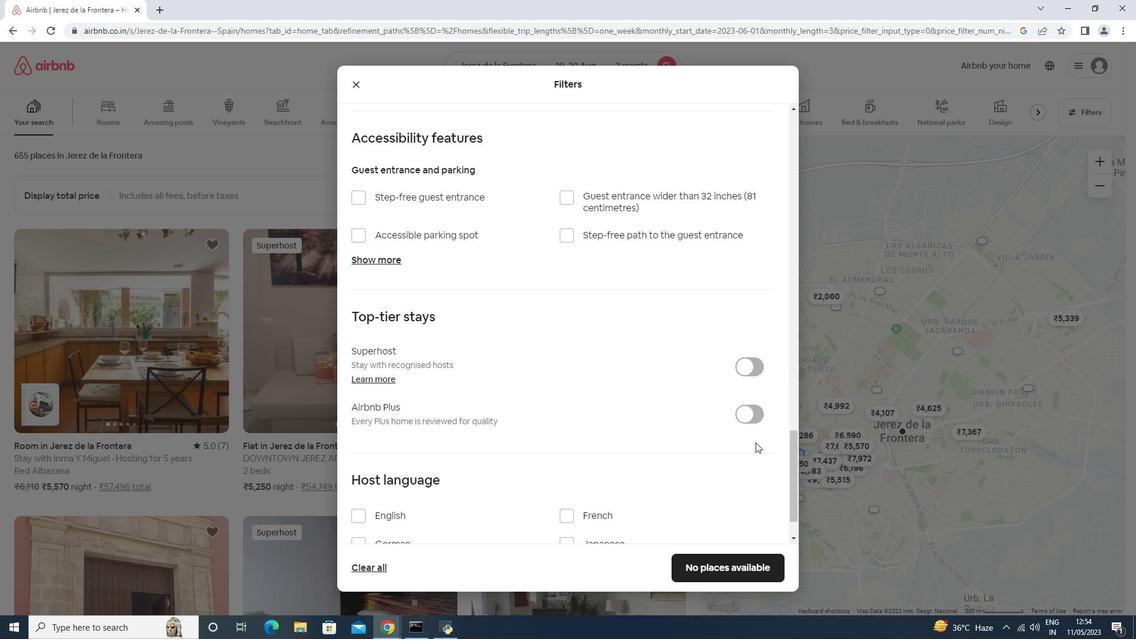
Action: Mouse scrolled (755, 442) with delta (0, 0)
Screenshot: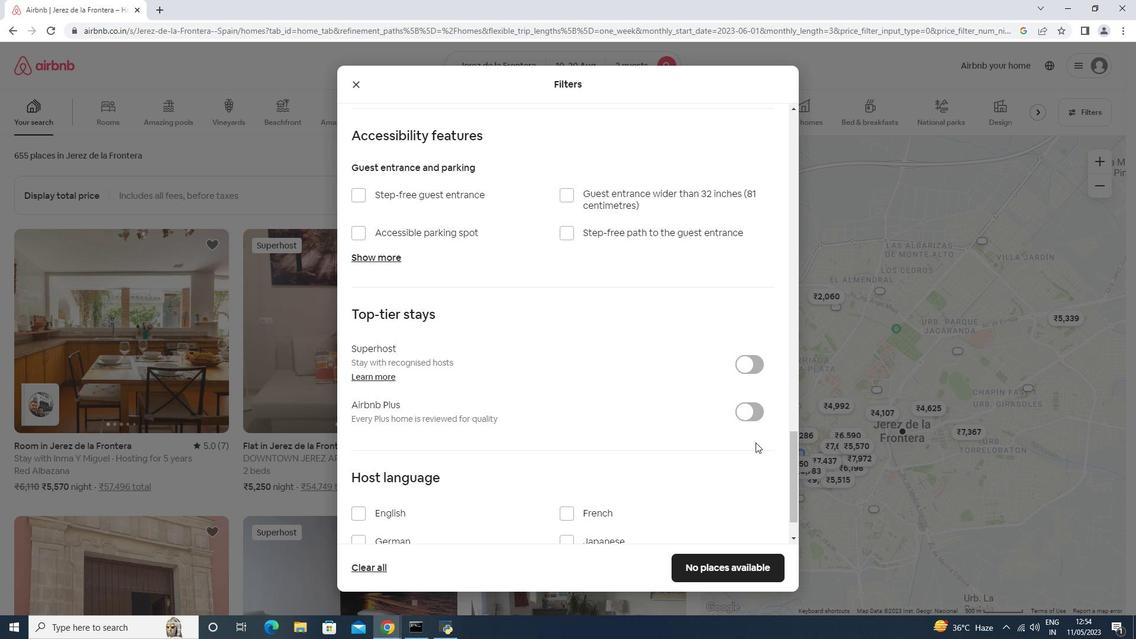 
Action: Mouse moved to (420, 456)
Screenshot: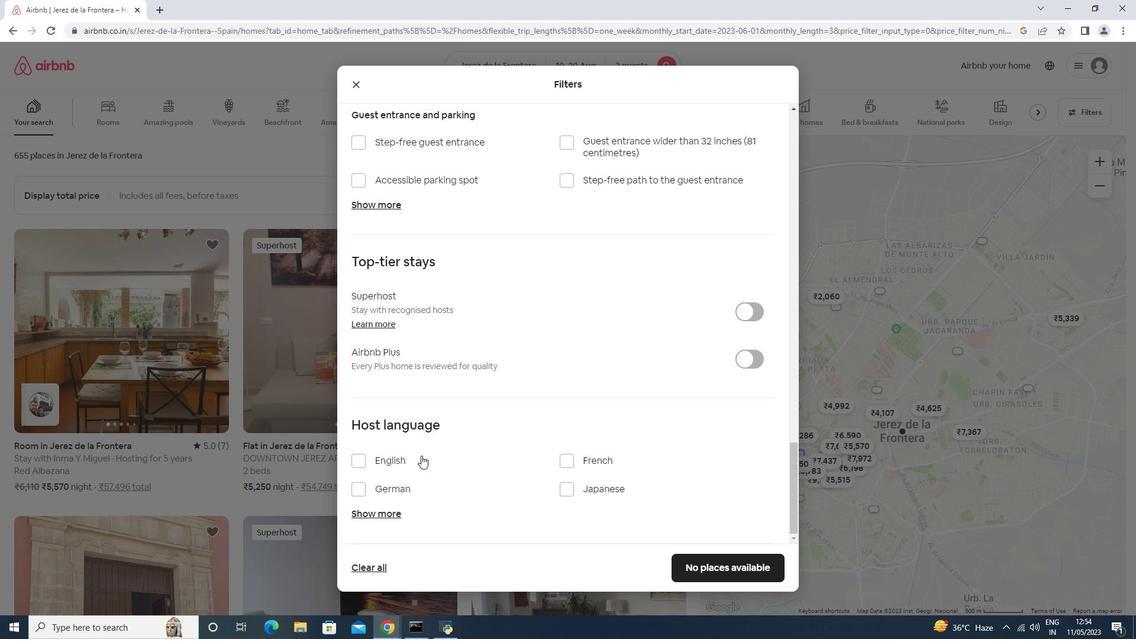 
Action: Mouse pressed left at (420, 456)
Screenshot: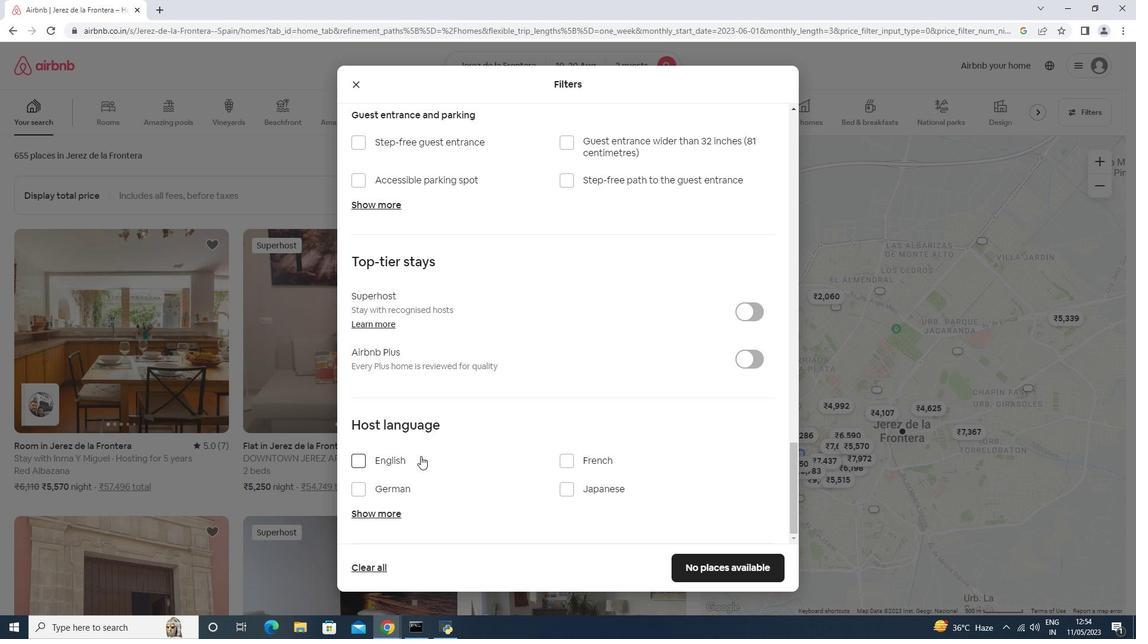 
Action: Mouse moved to (749, 565)
Screenshot: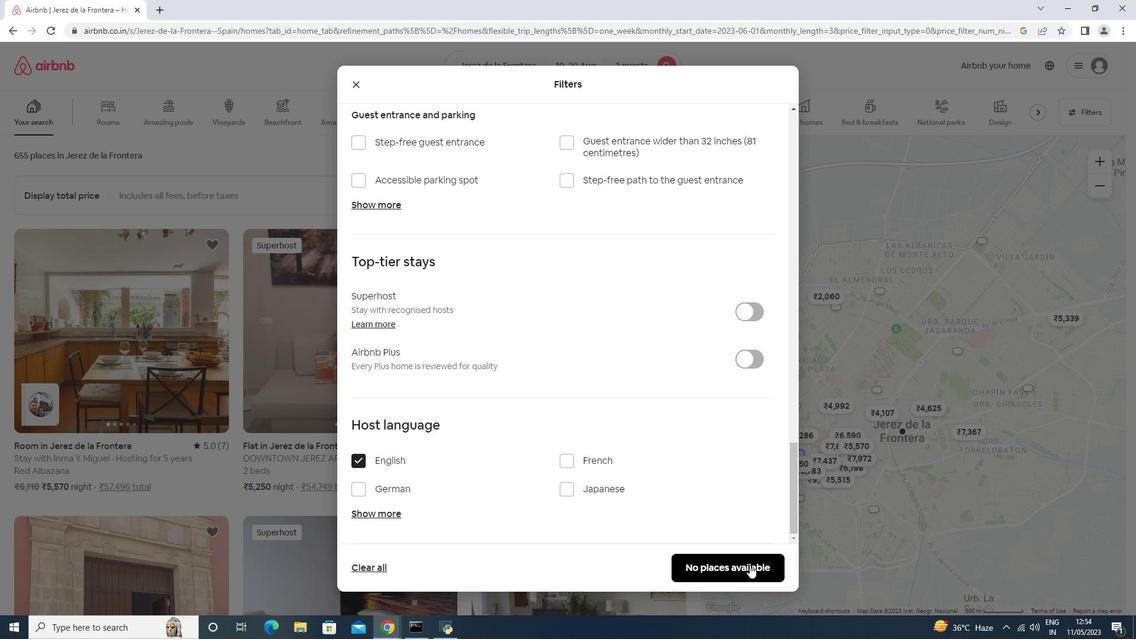 
Action: Mouse pressed left at (749, 565)
Screenshot: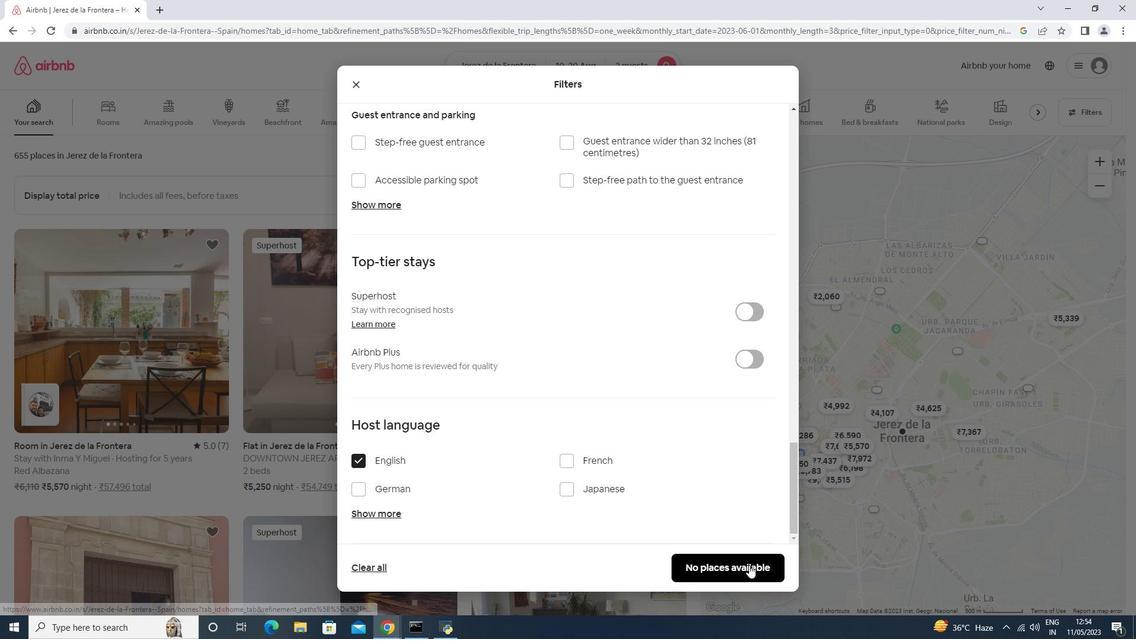 
Action: Mouse moved to (750, 562)
Screenshot: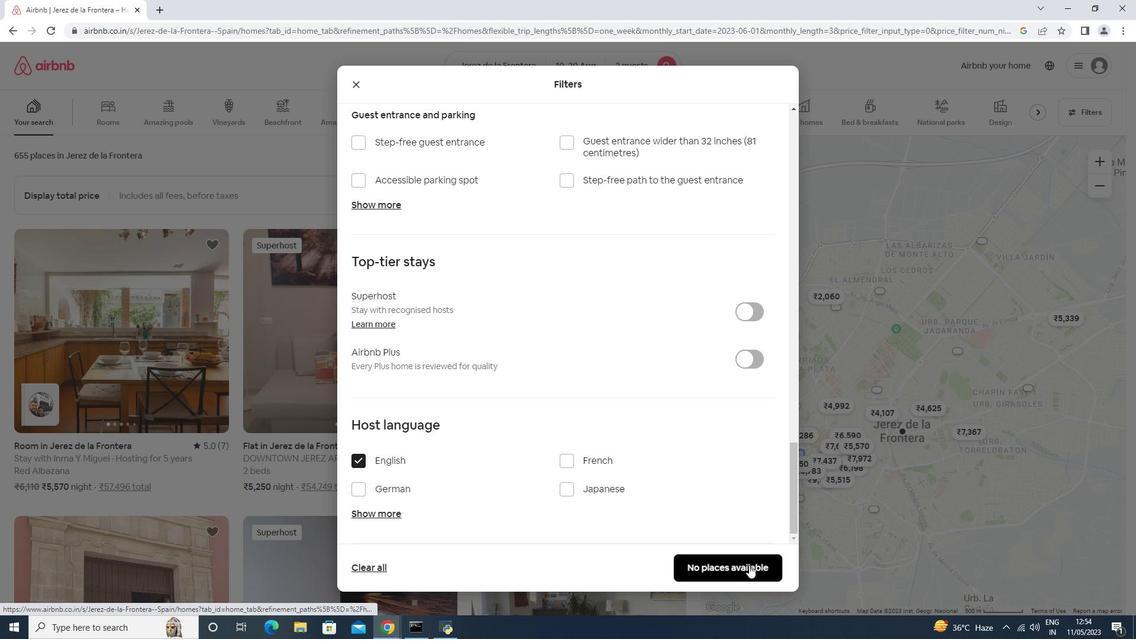 
